Task: Look for space in Campo de Criptana, Spain from 3rd June, 2023 to 9th June, 2023 for 2 adults in price range Rs.6000 to Rs.12000. Place can be entire place with 1  bedroom having 1 bed and 1 bathroom. Property type can be house, flat, guest house, hotel. Booking option can be shelf check-in. Required host language is English.
Action: Mouse moved to (251, 138)
Screenshot: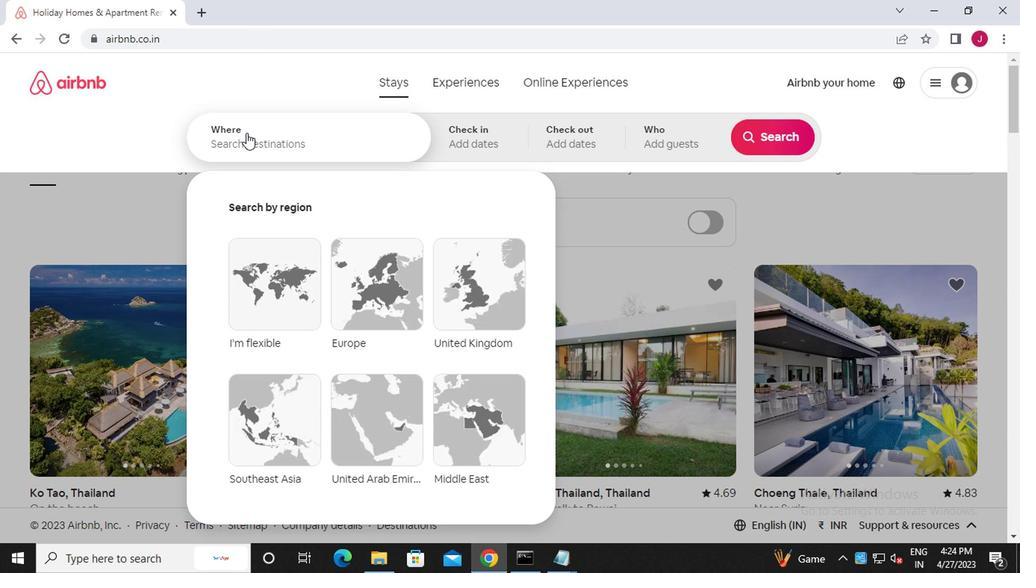 
Action: Mouse pressed left at (251, 138)
Screenshot: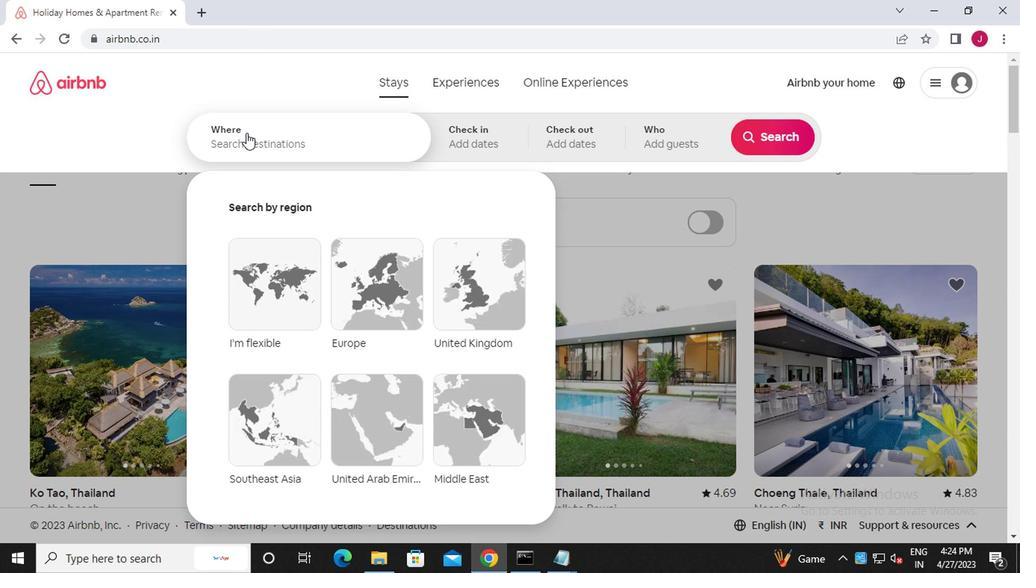 
Action: Mouse moved to (252, 154)
Screenshot: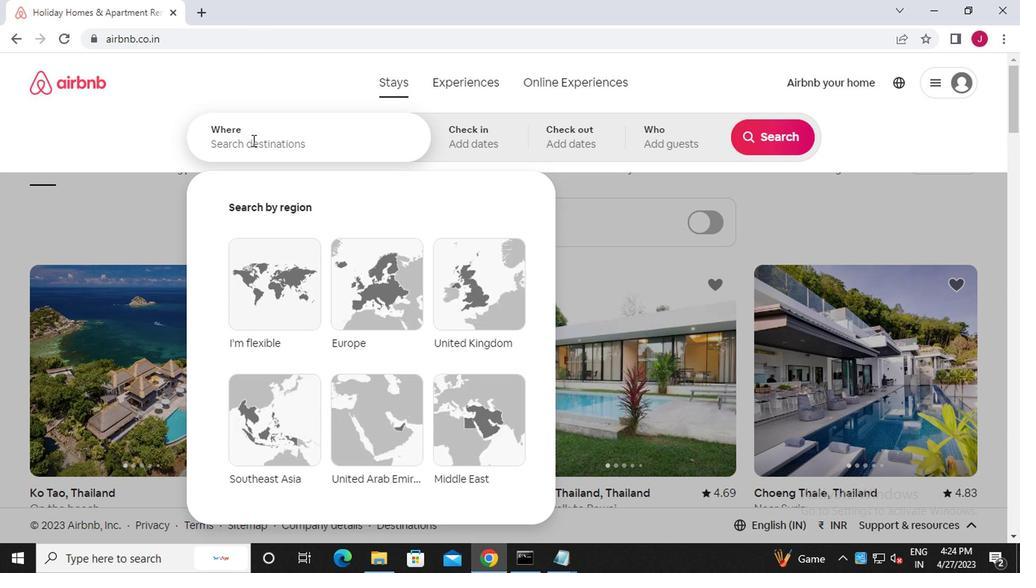
Action: Key pressed c<Key.caps_lock>ampo<Key.space>de
Screenshot: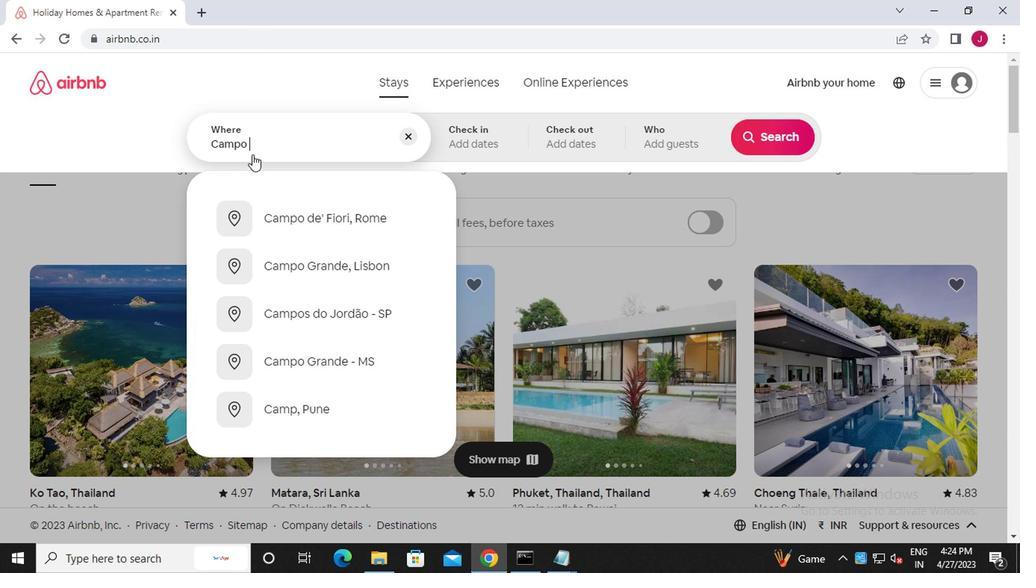 
Action: Mouse moved to (349, 355)
Screenshot: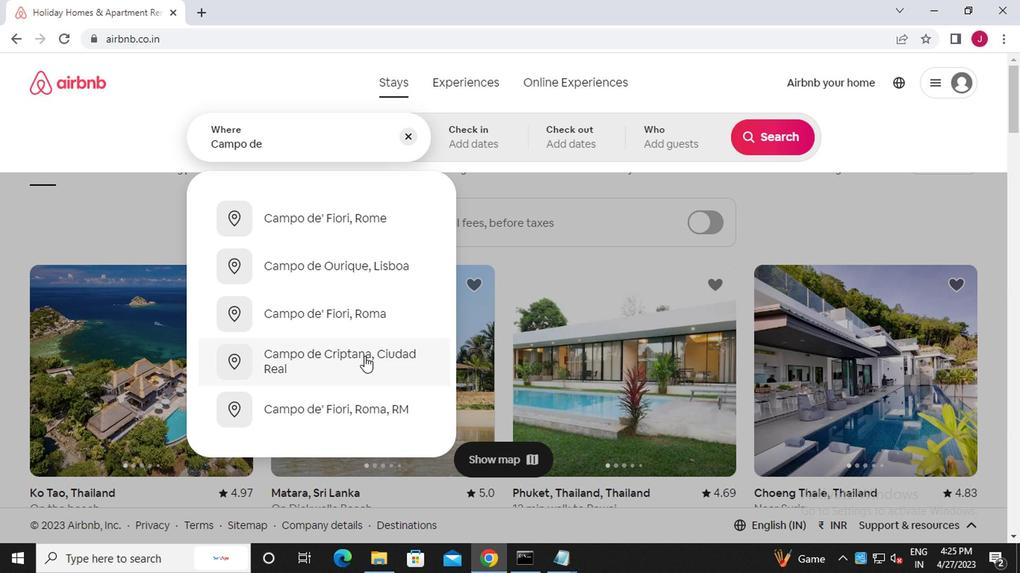 
Action: Mouse pressed left at (349, 355)
Screenshot: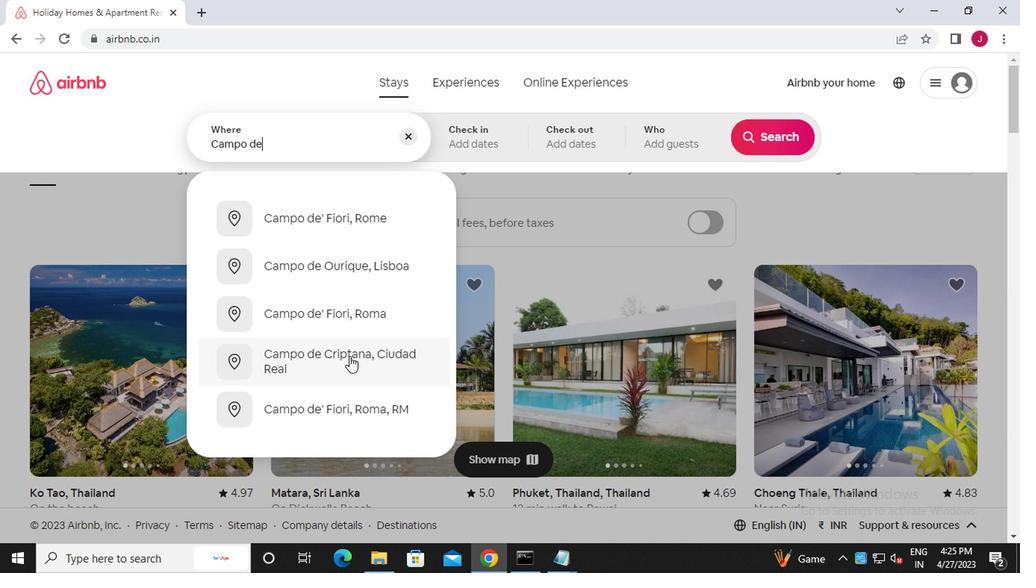 
Action: Mouse moved to (388, 146)
Screenshot: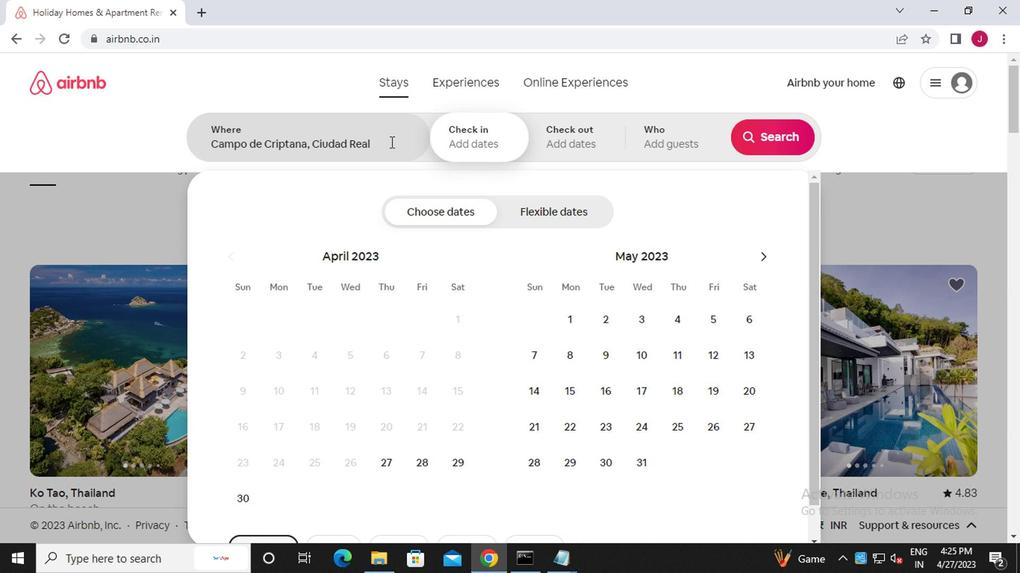 
Action: Mouse pressed left at (388, 146)
Screenshot: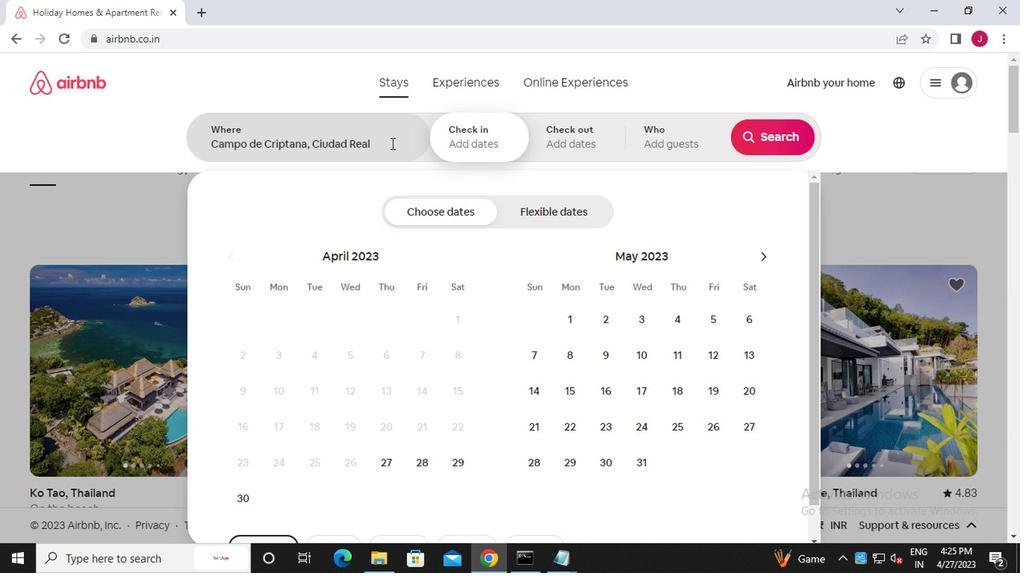 
Action: Mouse moved to (389, 146)
Screenshot: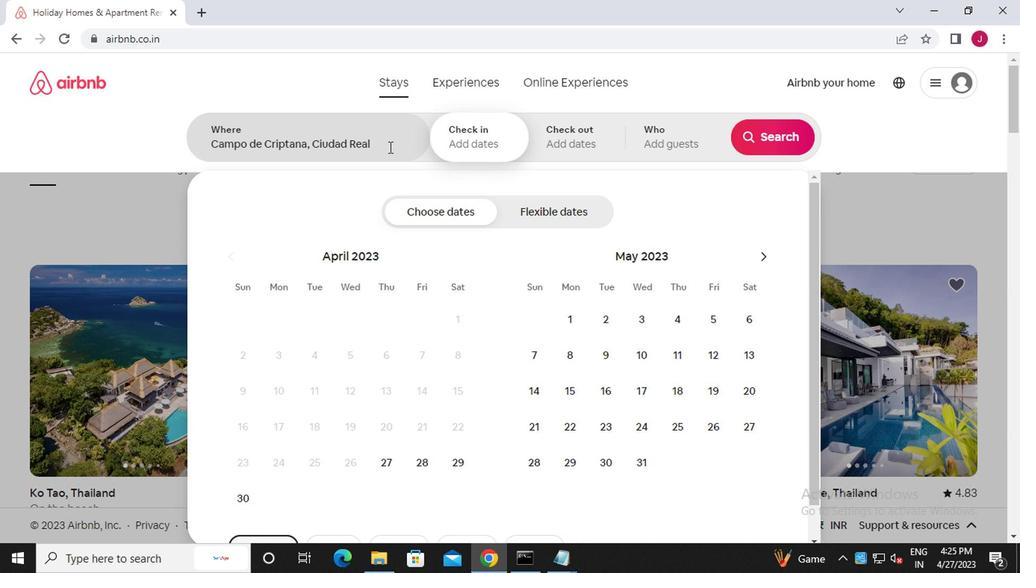 
Action: Key pressed <Key.backspace><Key.backspace><Key.backspace><Key.backspace><Key.backspace><Key.backspace><Key.backspace><Key.backspace><Key.backspace><Key.backspace><Key.backspace><Key.caps_lock>s<Key.caps_lock>pain
Screenshot: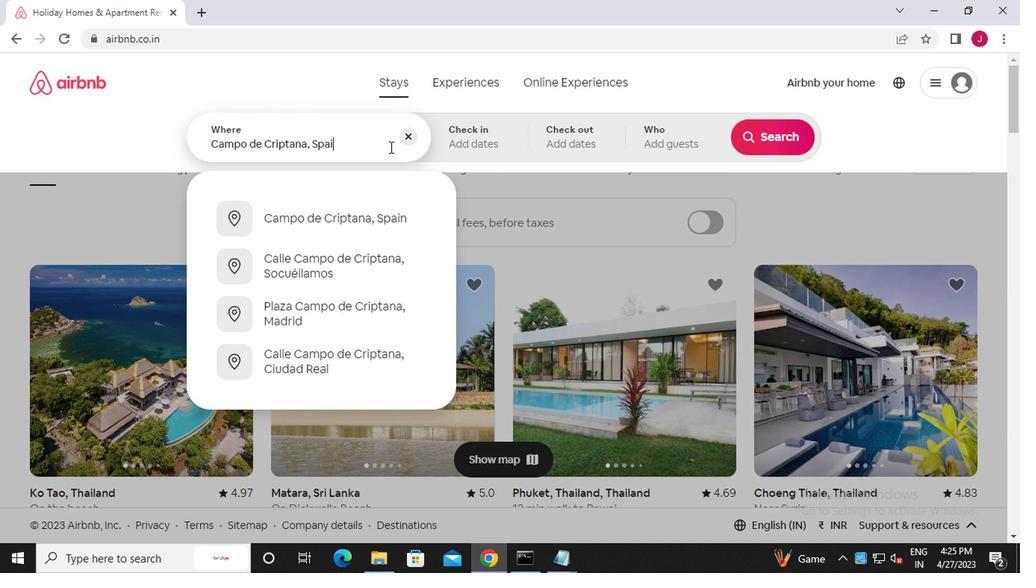 
Action: Mouse moved to (339, 220)
Screenshot: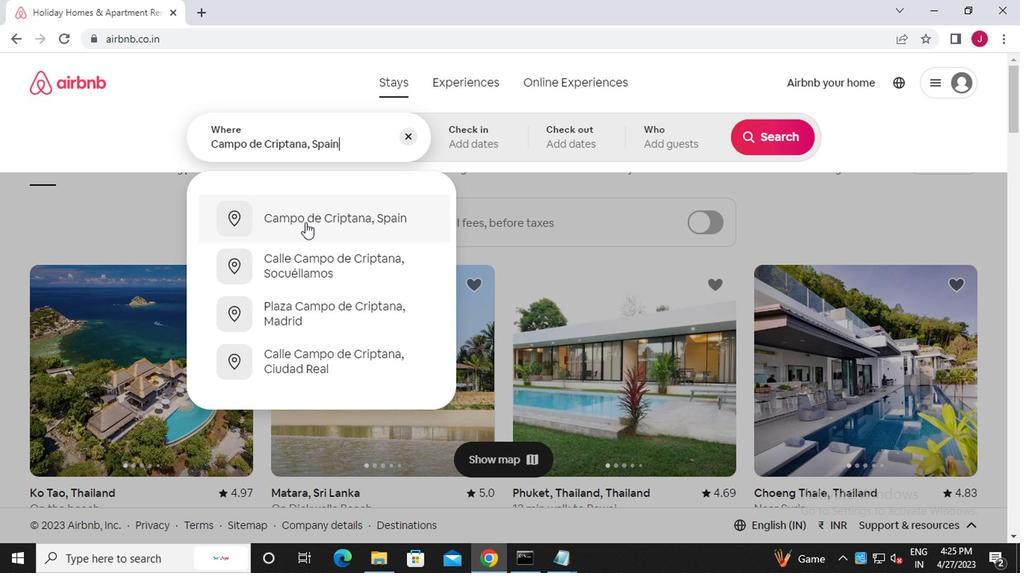 
Action: Mouse pressed left at (339, 220)
Screenshot: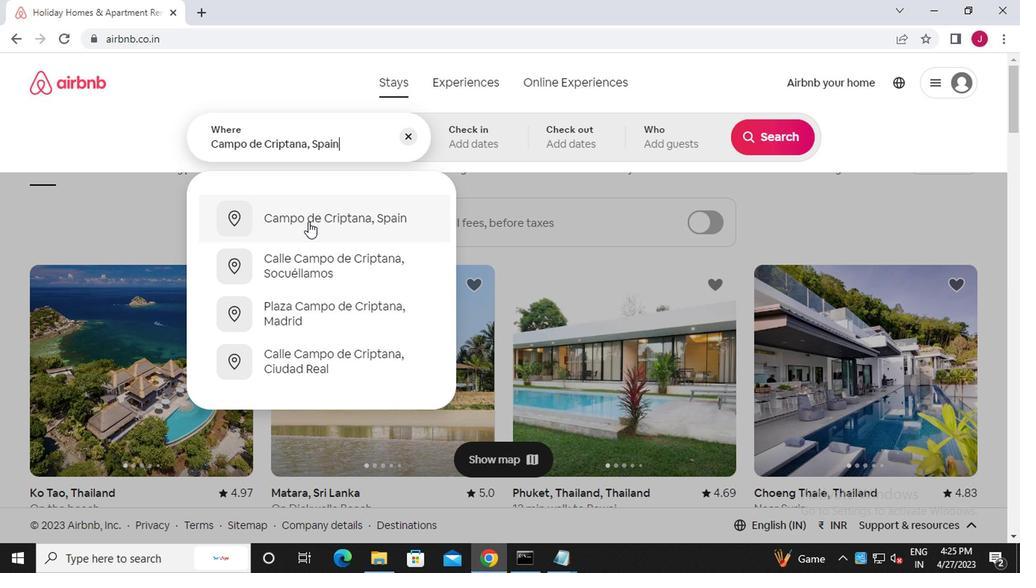 
Action: Mouse moved to (754, 261)
Screenshot: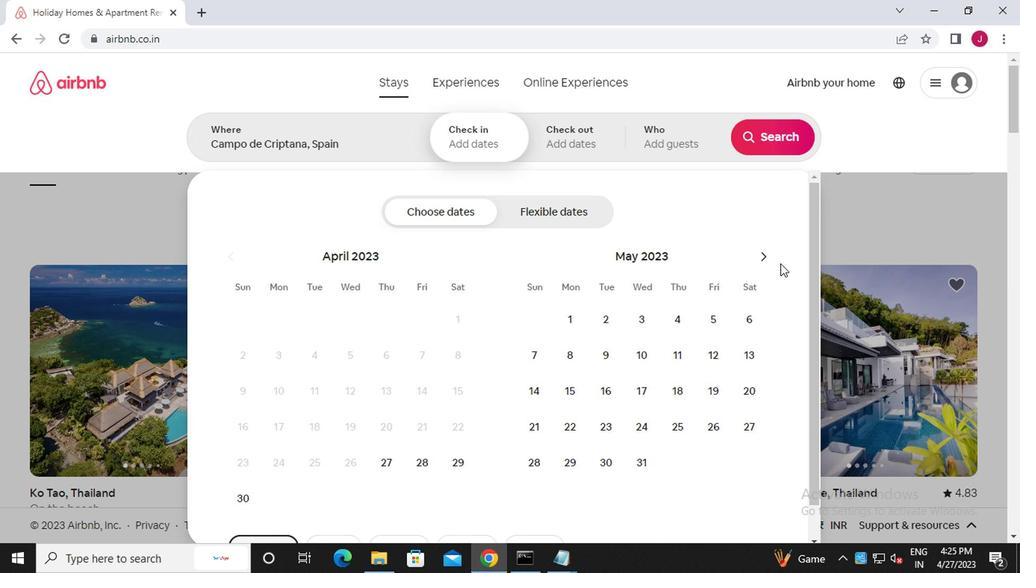 
Action: Mouse pressed left at (754, 261)
Screenshot: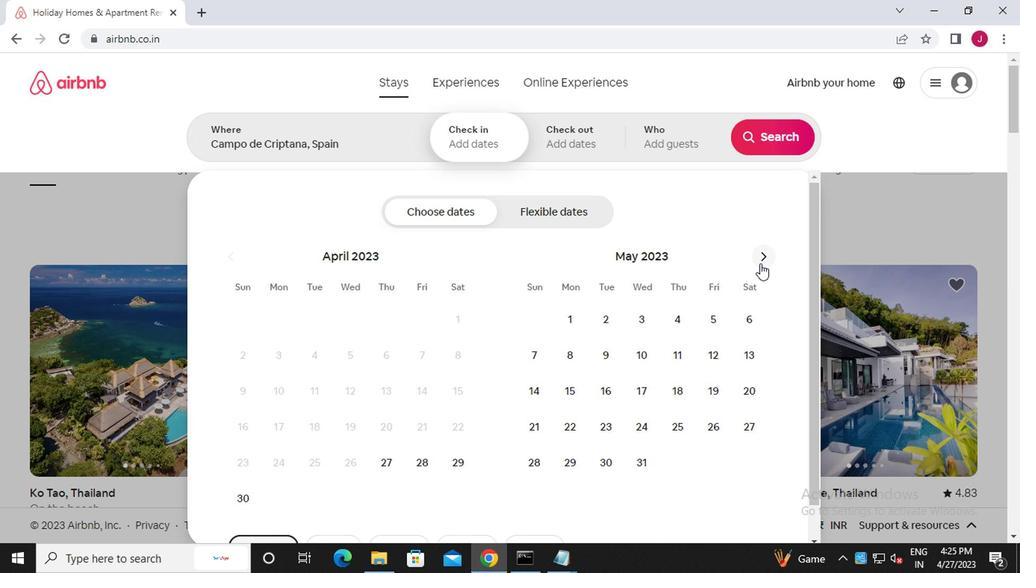 
Action: Mouse moved to (737, 322)
Screenshot: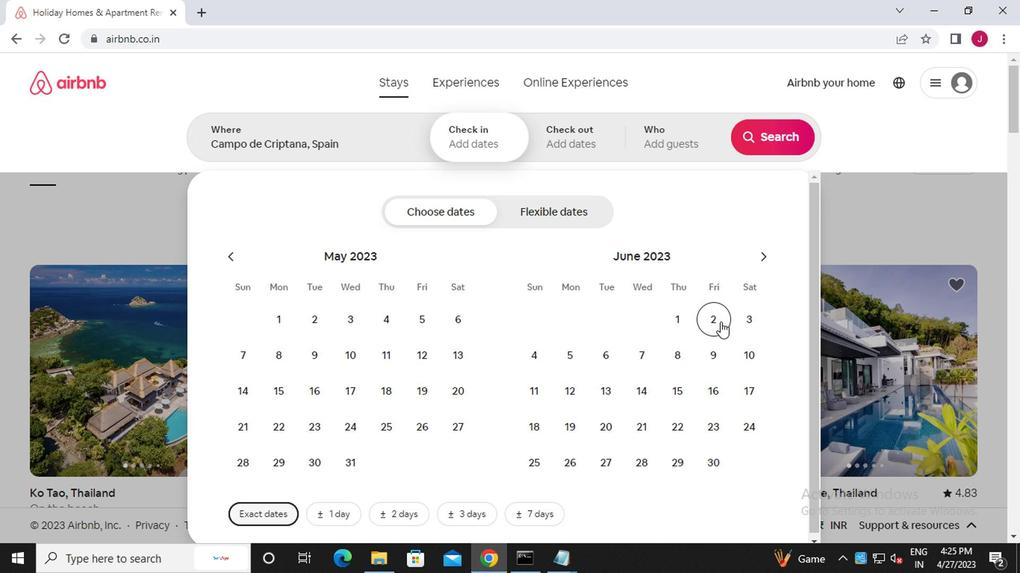 
Action: Mouse pressed left at (737, 322)
Screenshot: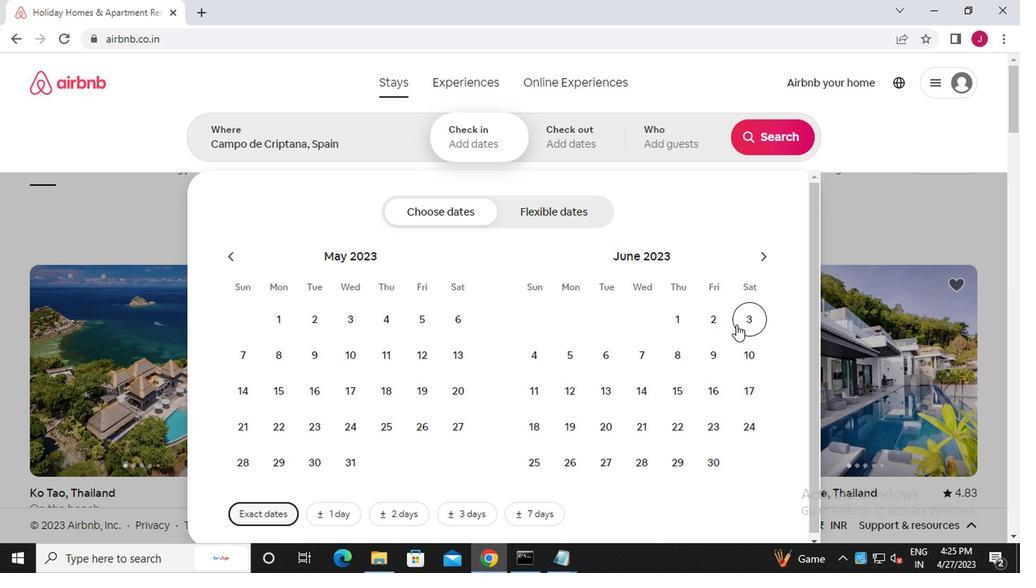 
Action: Mouse moved to (714, 352)
Screenshot: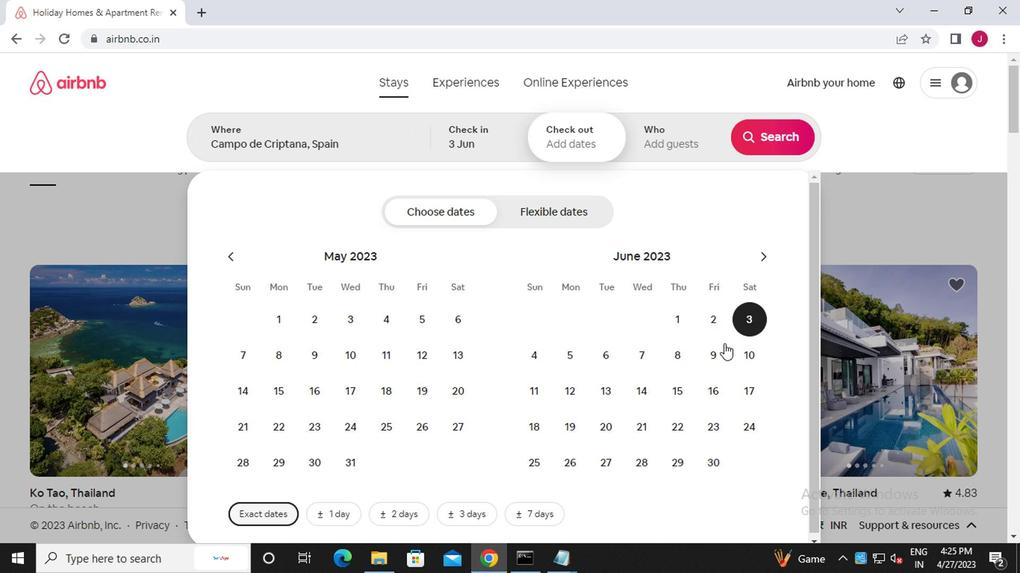 
Action: Mouse pressed left at (714, 352)
Screenshot: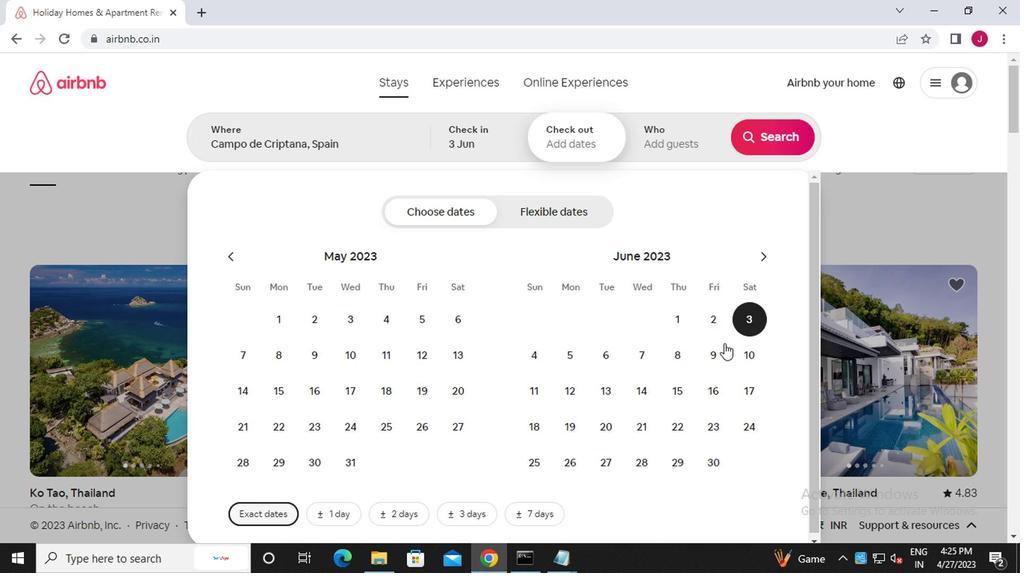 
Action: Mouse moved to (678, 142)
Screenshot: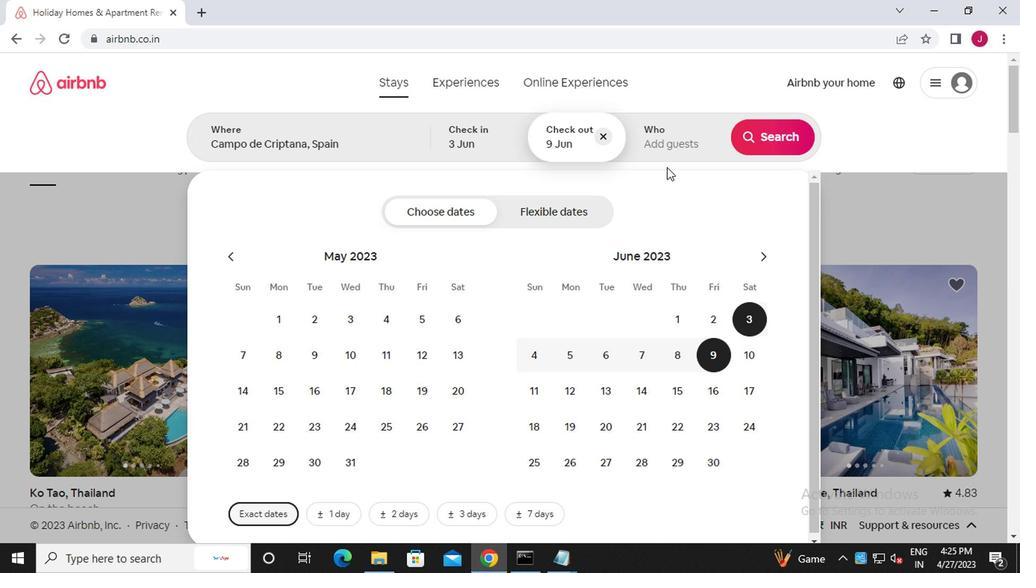 
Action: Mouse pressed left at (678, 142)
Screenshot: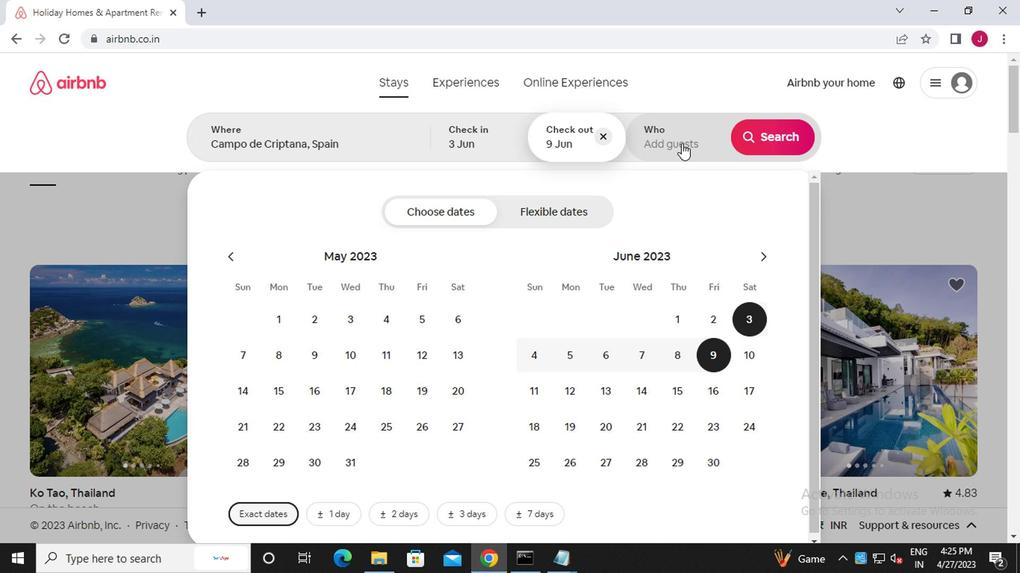 
Action: Mouse moved to (766, 220)
Screenshot: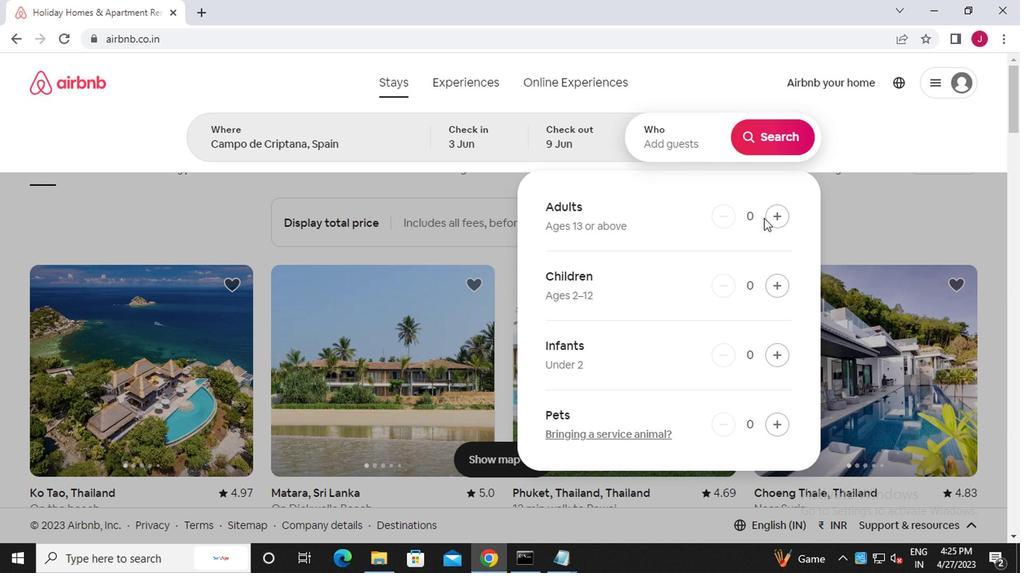 
Action: Mouse pressed left at (766, 220)
Screenshot: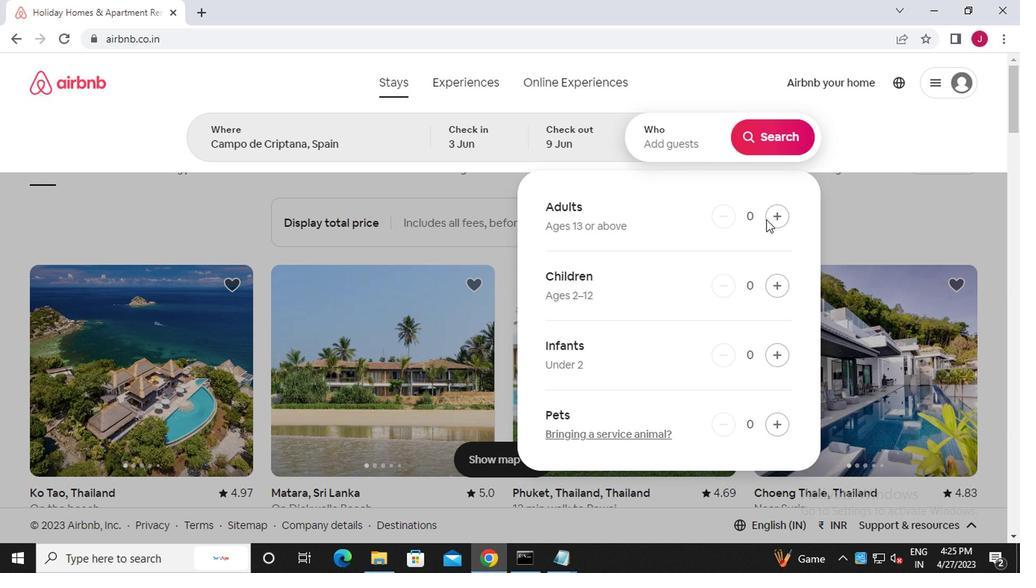 
Action: Mouse pressed left at (766, 220)
Screenshot: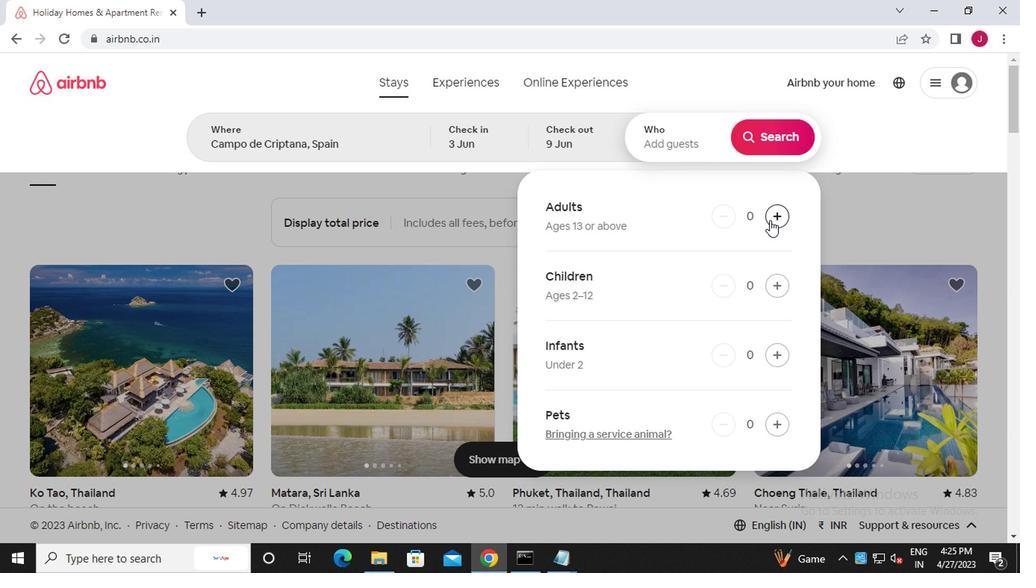 
Action: Mouse moved to (771, 146)
Screenshot: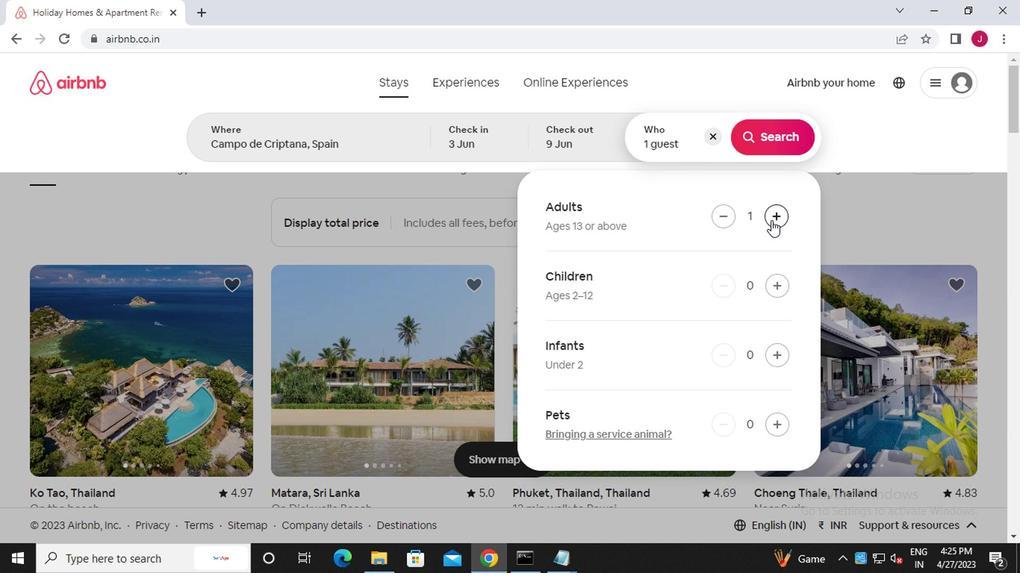 
Action: Mouse pressed left at (771, 146)
Screenshot: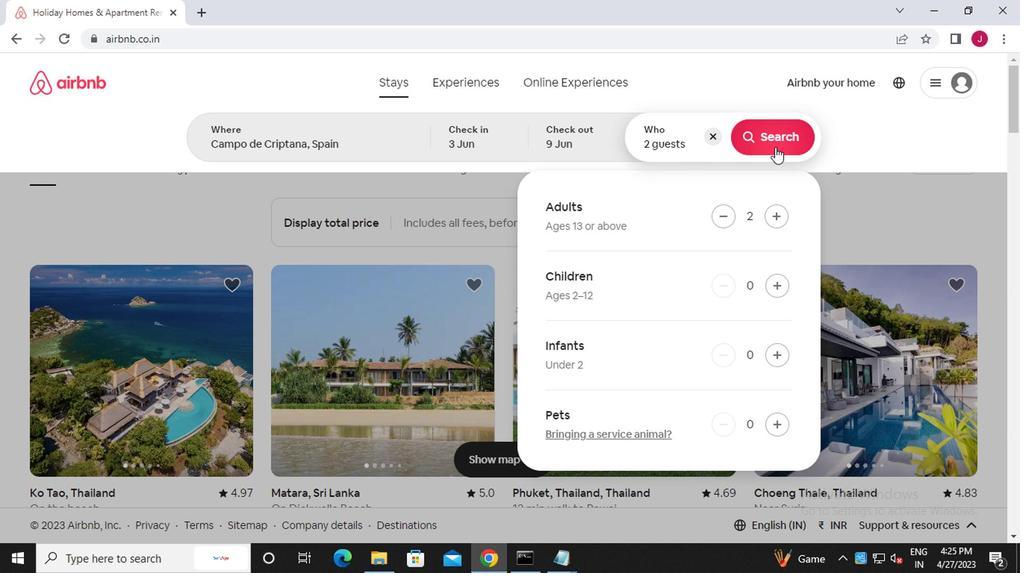 
Action: Mouse moved to (967, 148)
Screenshot: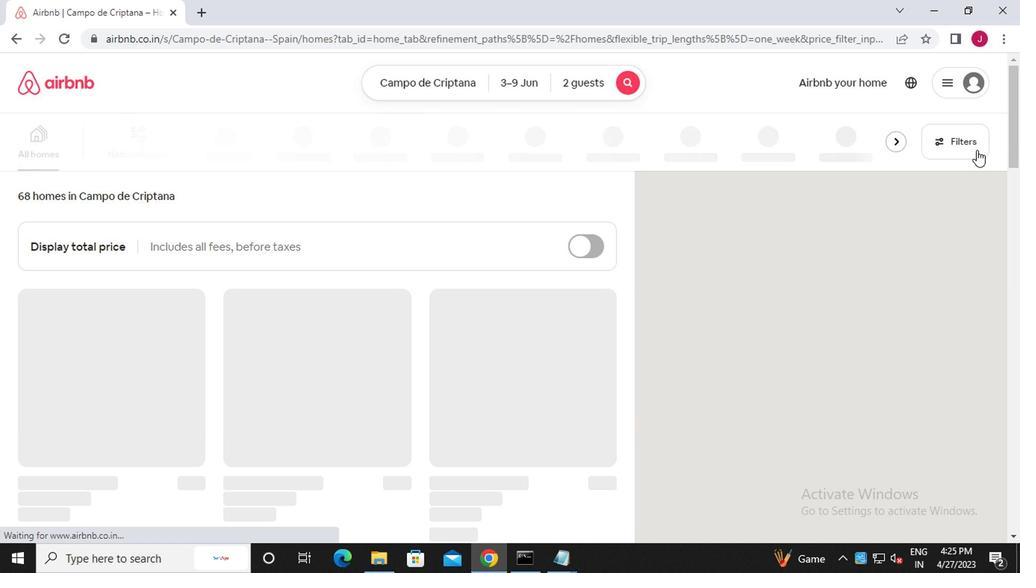 
Action: Mouse pressed left at (967, 148)
Screenshot: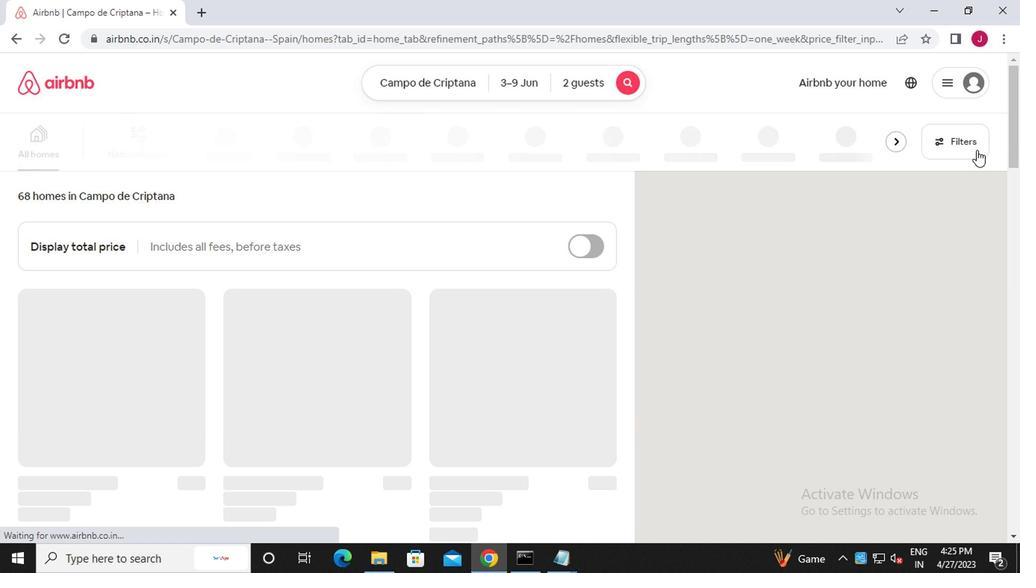 
Action: Mouse moved to (342, 331)
Screenshot: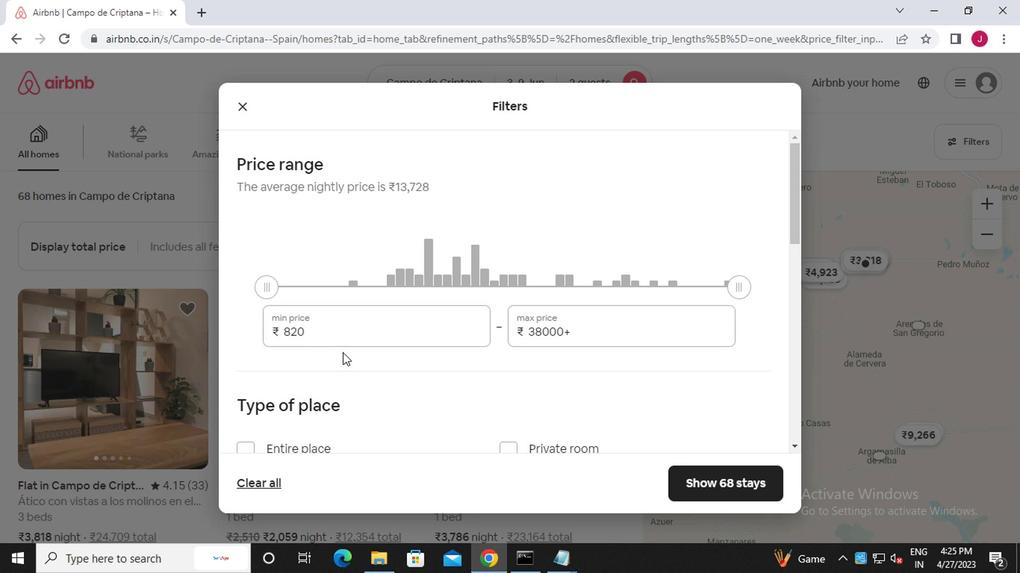 
Action: Mouse pressed left at (342, 331)
Screenshot: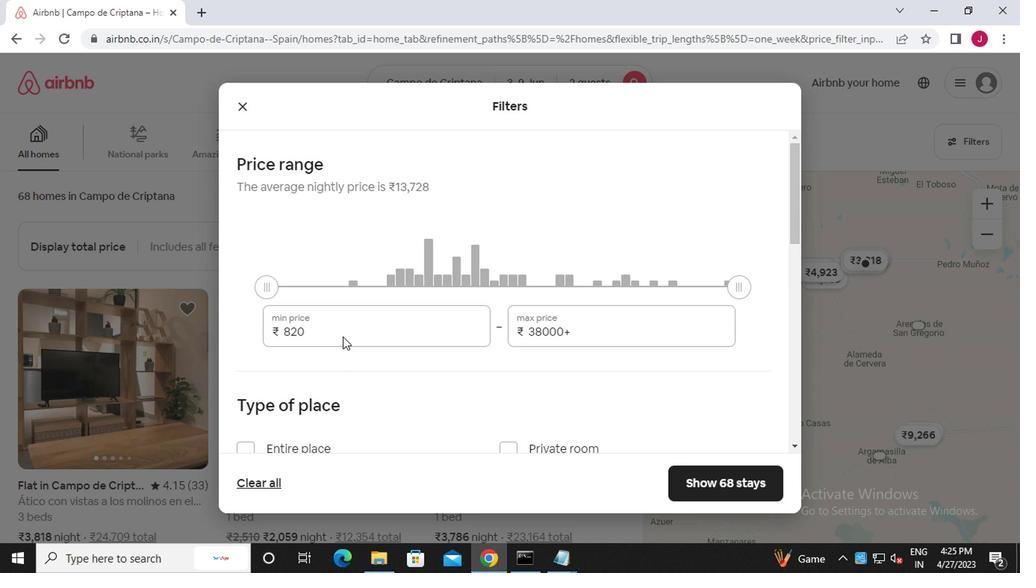 
Action: Mouse moved to (334, 320)
Screenshot: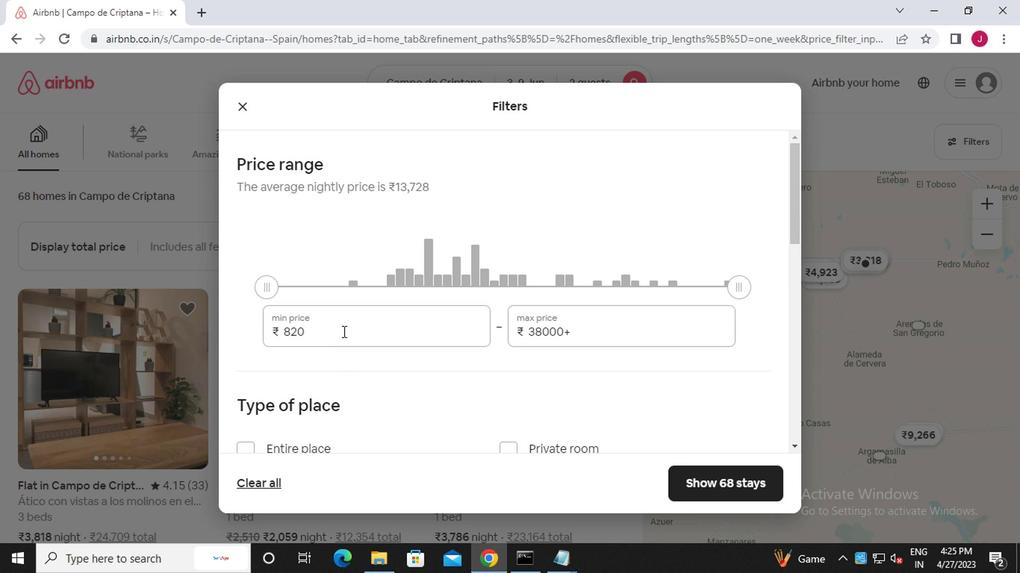 
Action: Key pressed <Key.backspace><Key.backspace><Key.backspace><Key.backspace><Key.backspace><Key.backspace><Key.backspace><Key.backspace><<102>><<96>><<96>><<96>>
Screenshot: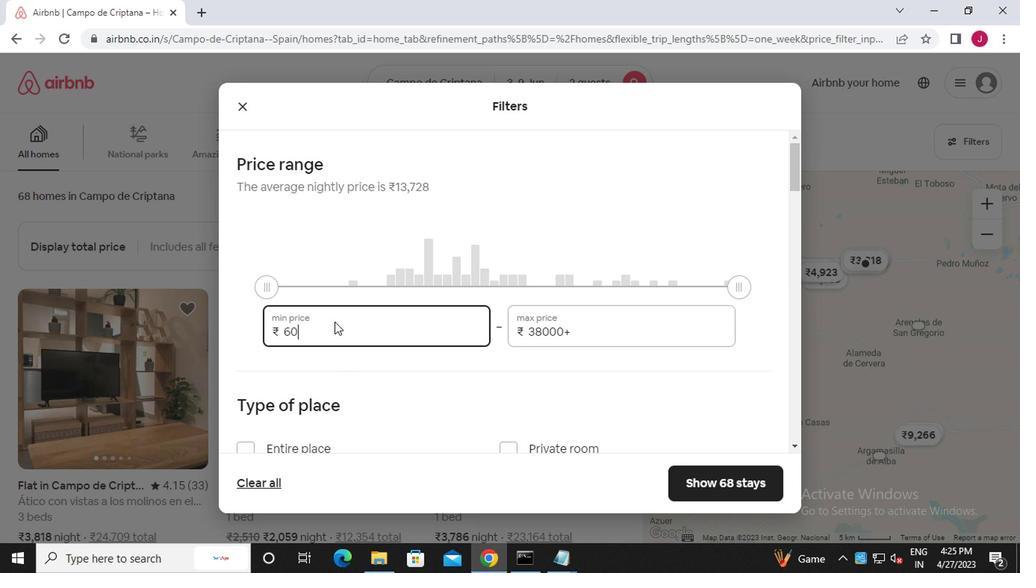 
Action: Mouse moved to (582, 327)
Screenshot: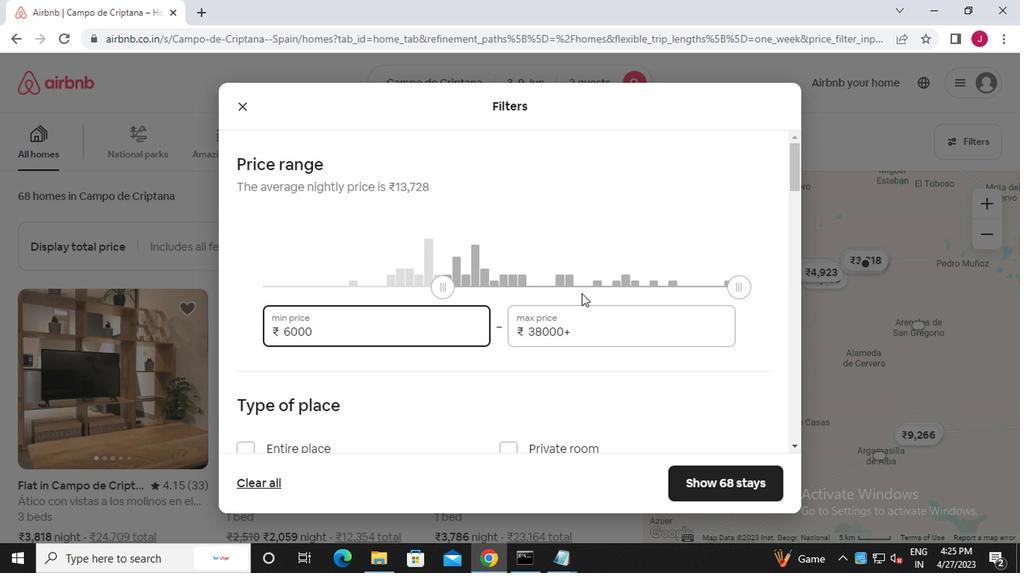 
Action: Mouse pressed left at (582, 327)
Screenshot: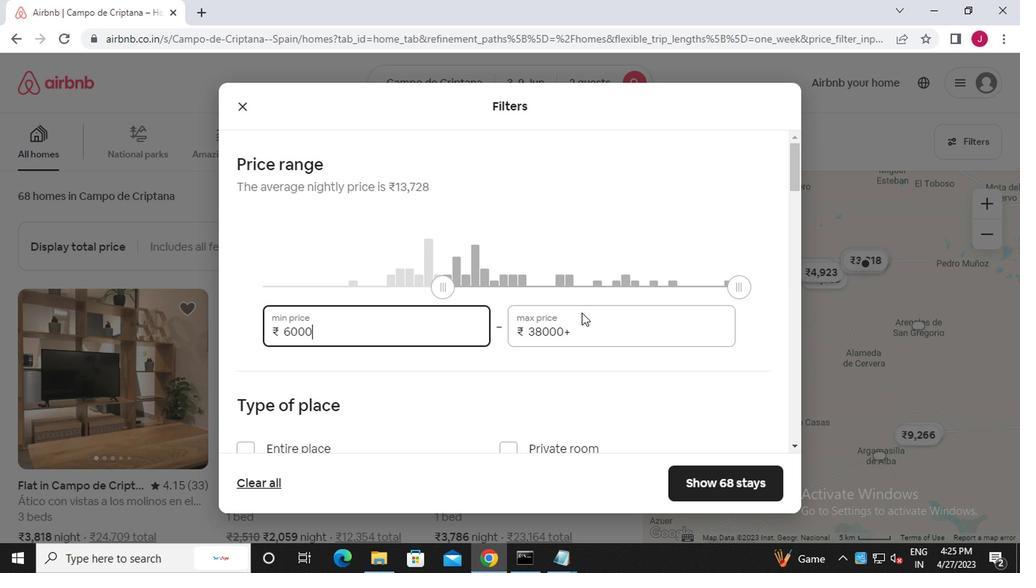 
Action: Mouse moved to (588, 326)
Screenshot: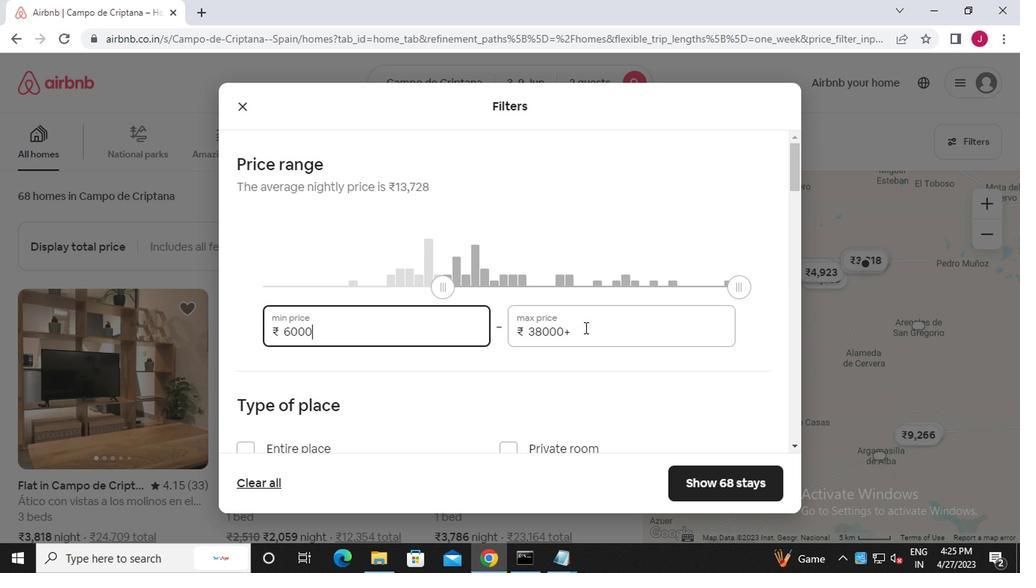 
Action: Key pressed <Key.backspace><Key.backspace><Key.backspace><Key.backspace><Key.backspace><Key.backspace><Key.backspace><Key.backspace><Key.backspace><Key.backspace><Key.backspace><Key.backspace><<97>><<98>><<96>><<96>><<96>>
Screenshot: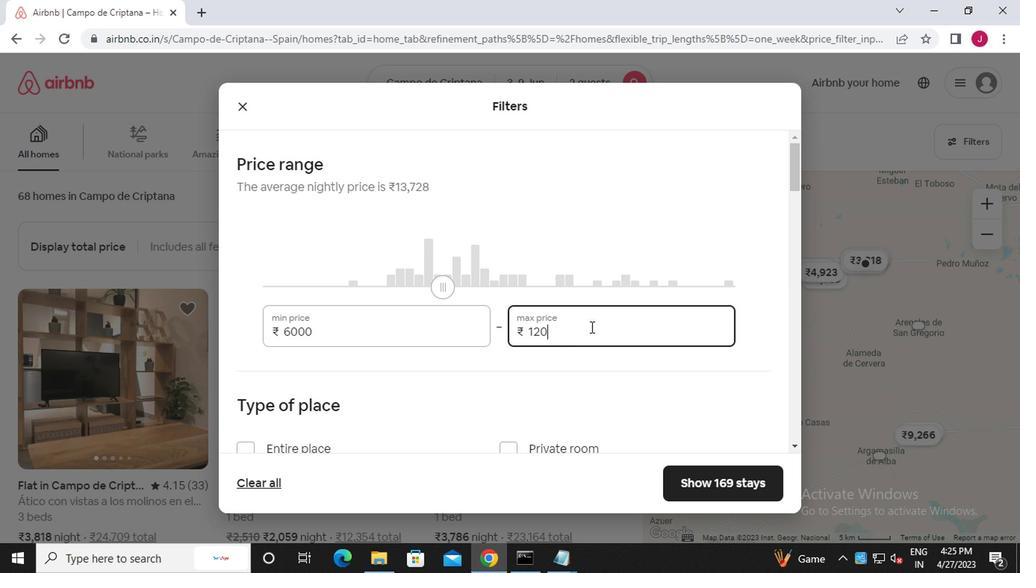 
Action: Mouse scrolled (588, 325) with delta (0, 0)
Screenshot: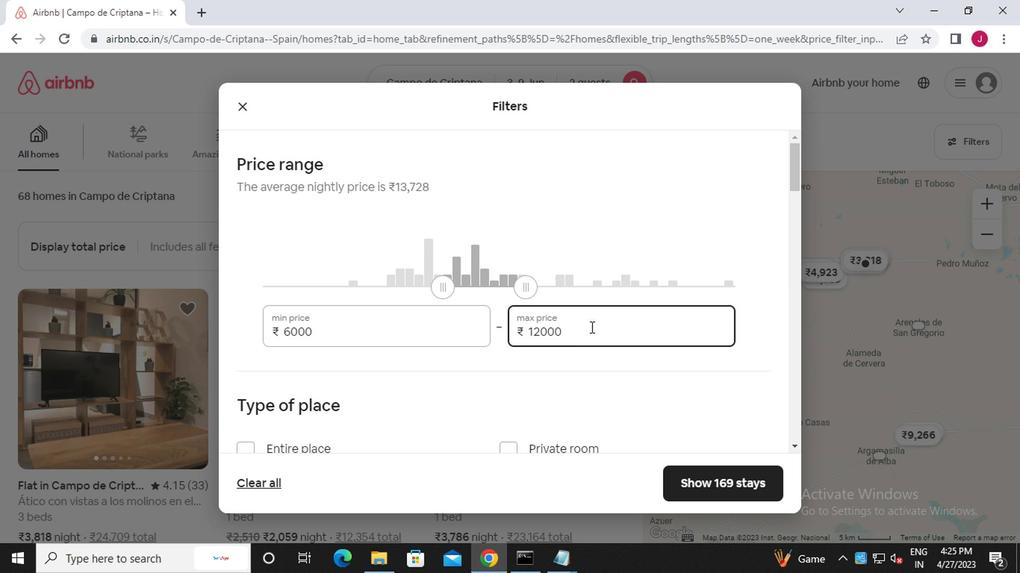 
Action: Mouse moved to (586, 327)
Screenshot: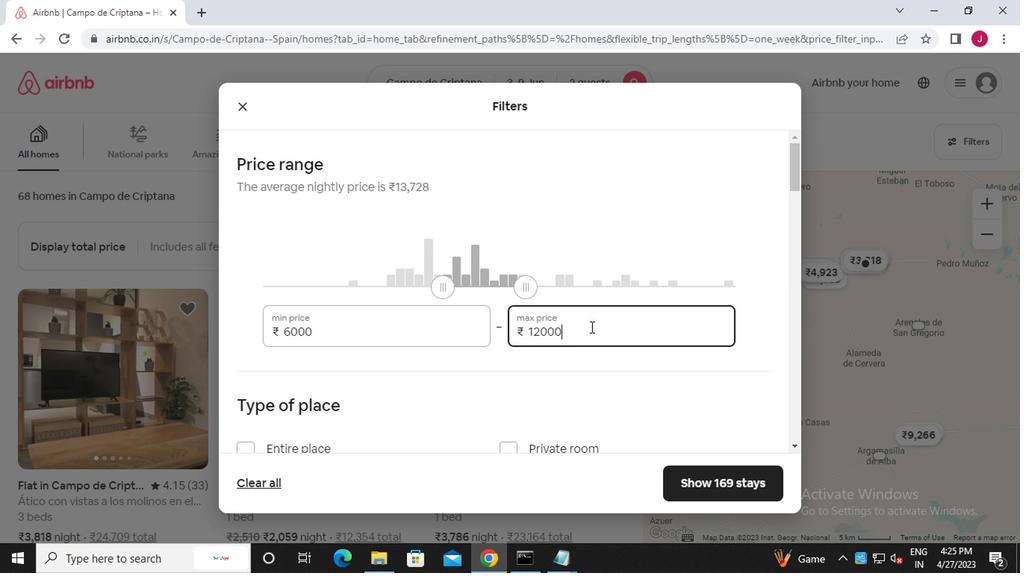 
Action: Mouse scrolled (586, 327) with delta (0, 0)
Screenshot: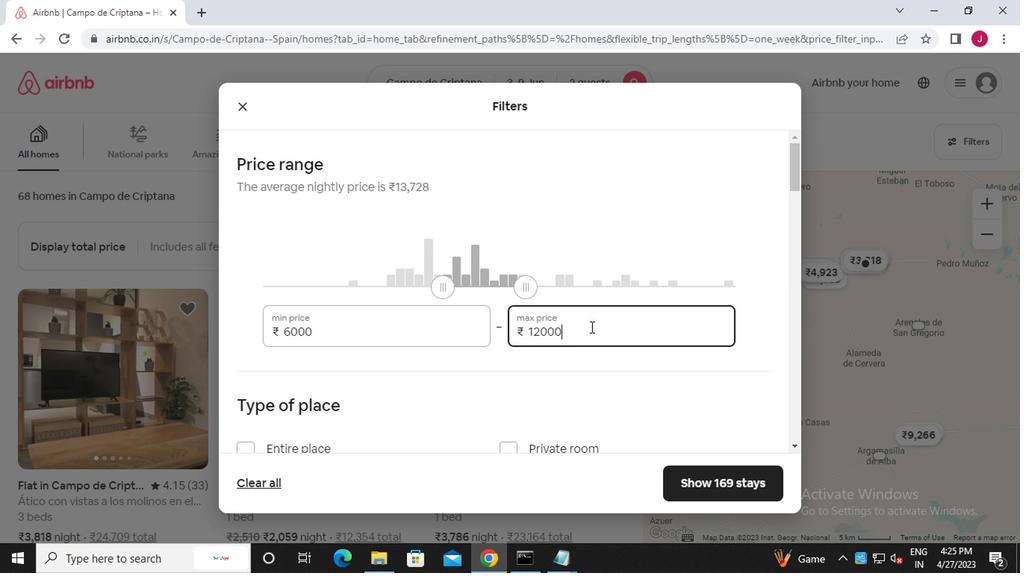 
Action: Mouse moved to (586, 330)
Screenshot: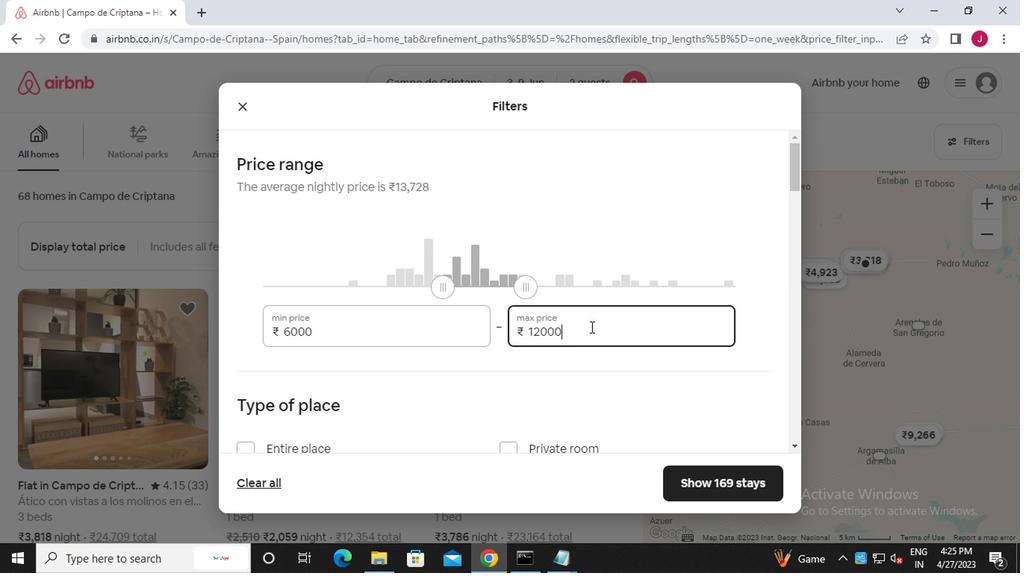 
Action: Mouse scrolled (586, 329) with delta (0, 0)
Screenshot: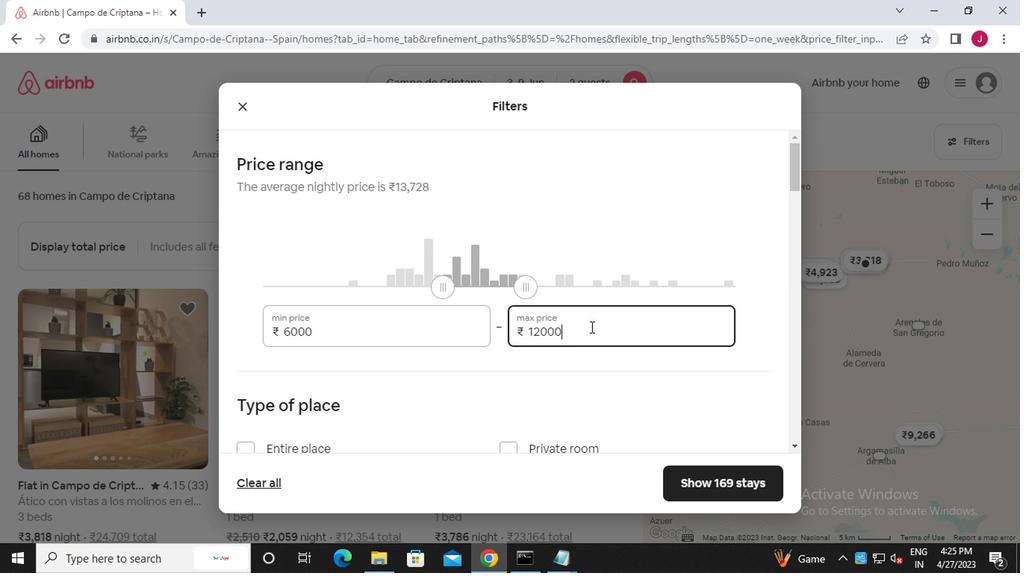 
Action: Mouse moved to (251, 226)
Screenshot: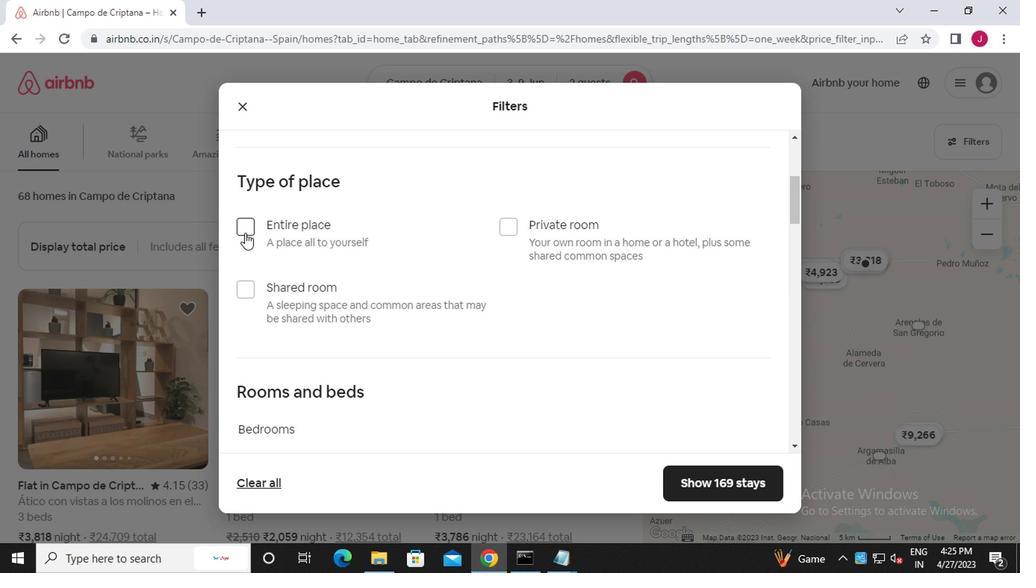 
Action: Mouse pressed left at (251, 226)
Screenshot: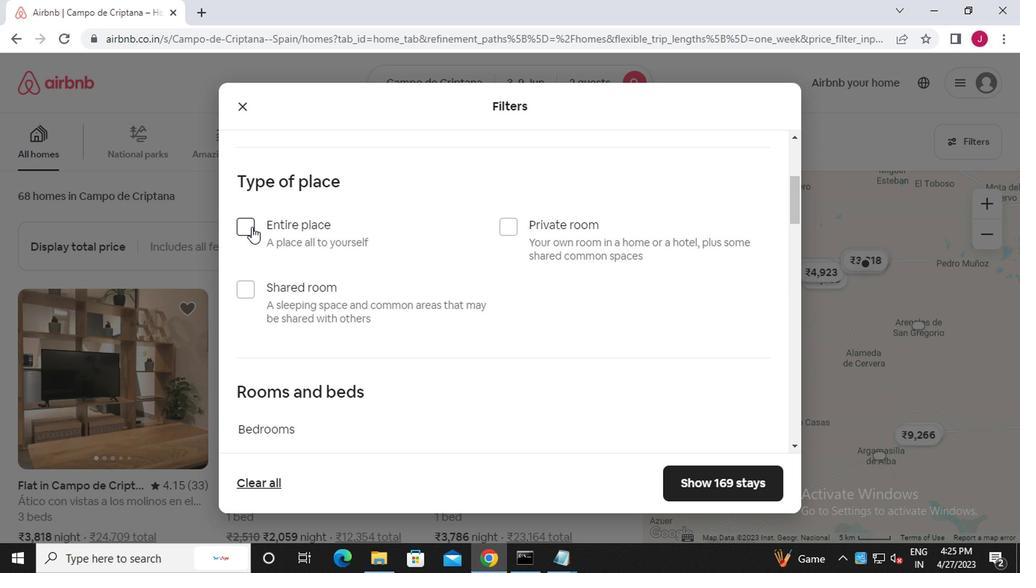 
Action: Mouse moved to (336, 306)
Screenshot: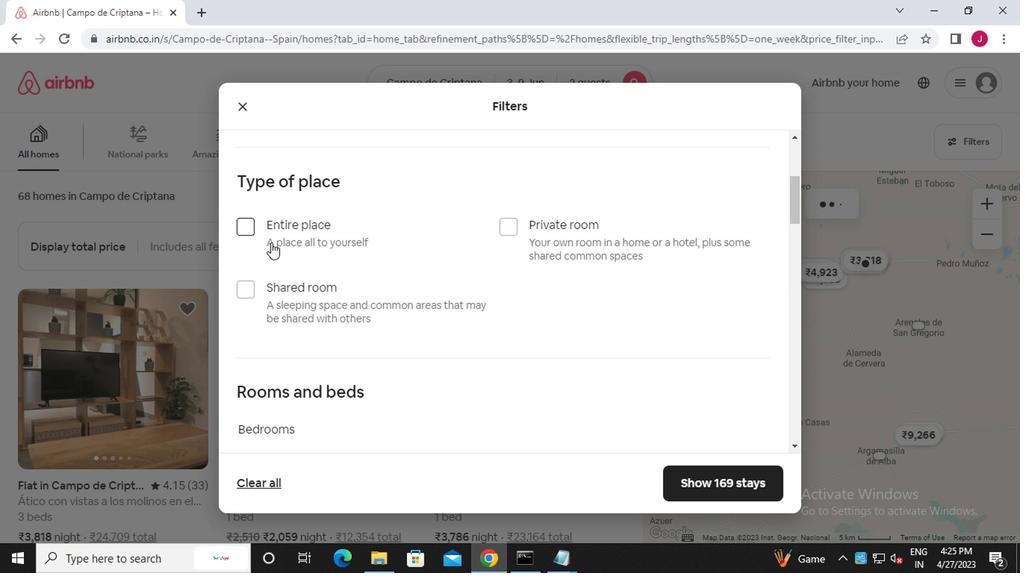 
Action: Mouse scrolled (336, 305) with delta (0, 0)
Screenshot: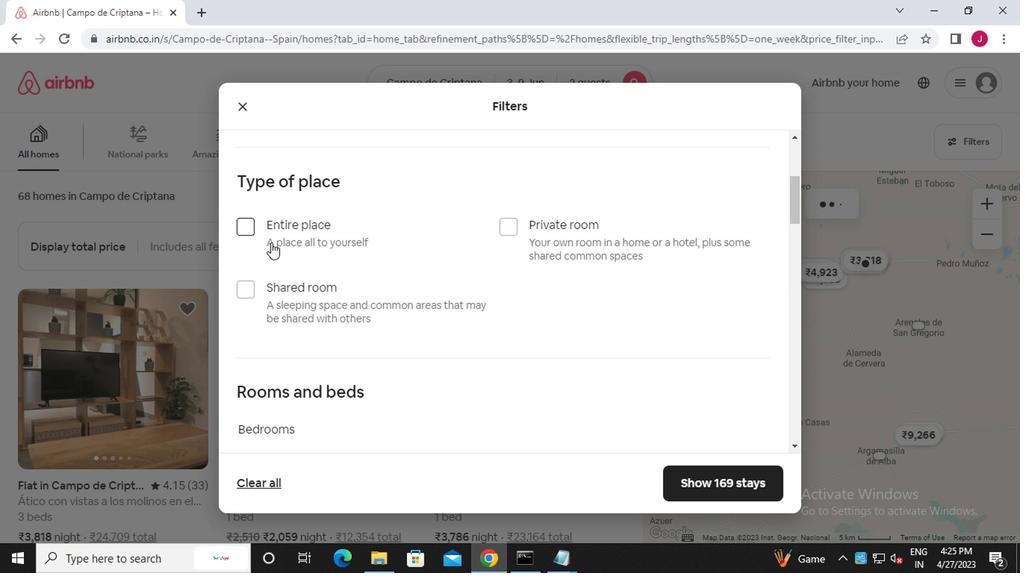 
Action: Mouse scrolled (336, 305) with delta (0, 0)
Screenshot: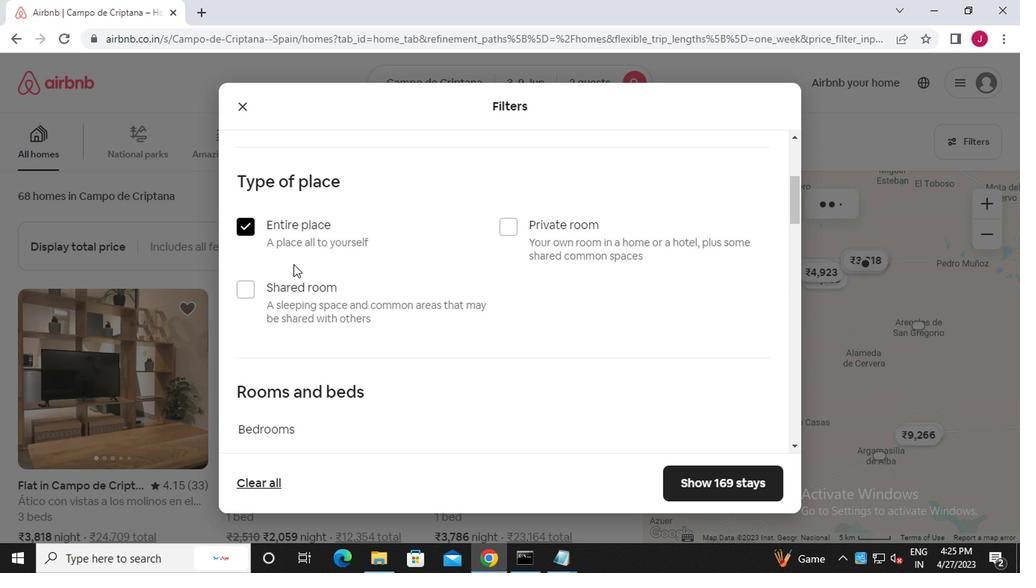 
Action: Mouse scrolled (336, 305) with delta (0, 0)
Screenshot: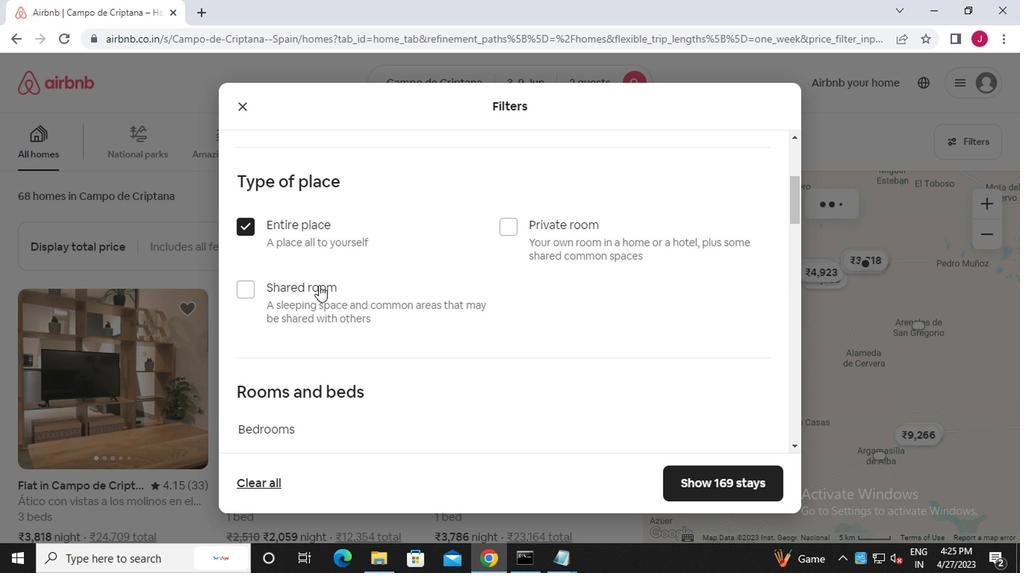 
Action: Mouse scrolled (336, 305) with delta (0, 0)
Screenshot: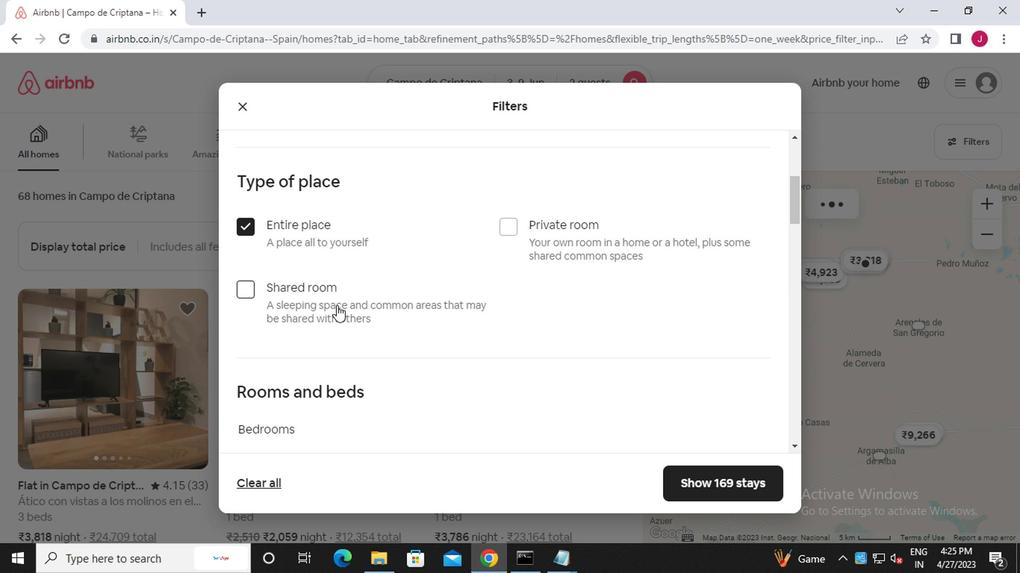
Action: Mouse moved to (342, 166)
Screenshot: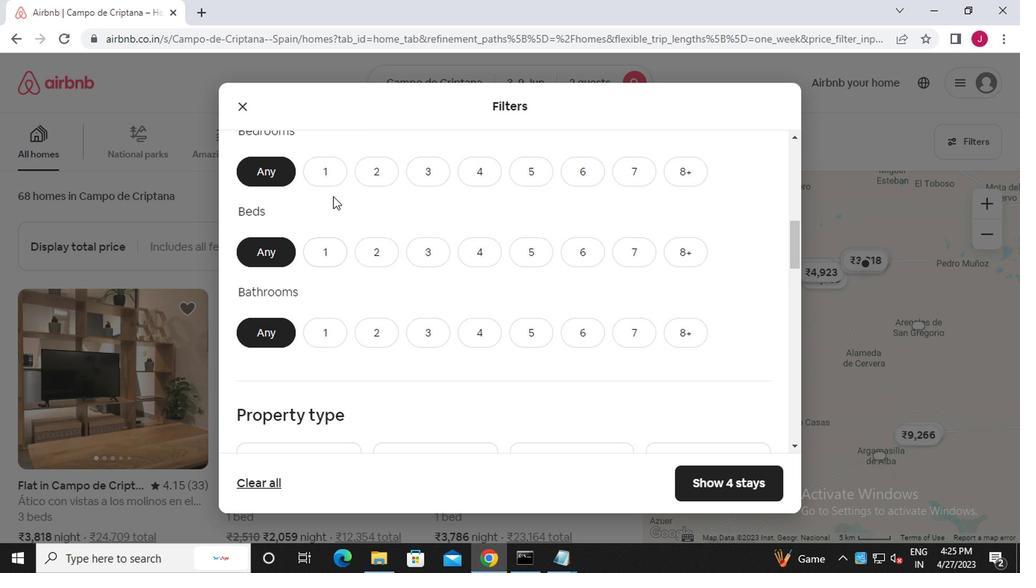 
Action: Mouse pressed left at (342, 166)
Screenshot: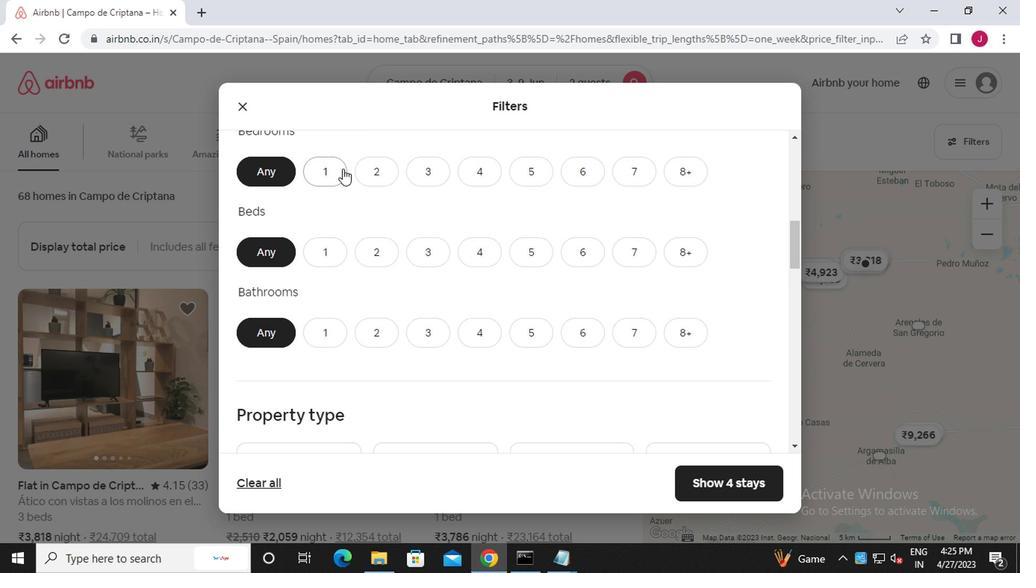
Action: Mouse moved to (313, 246)
Screenshot: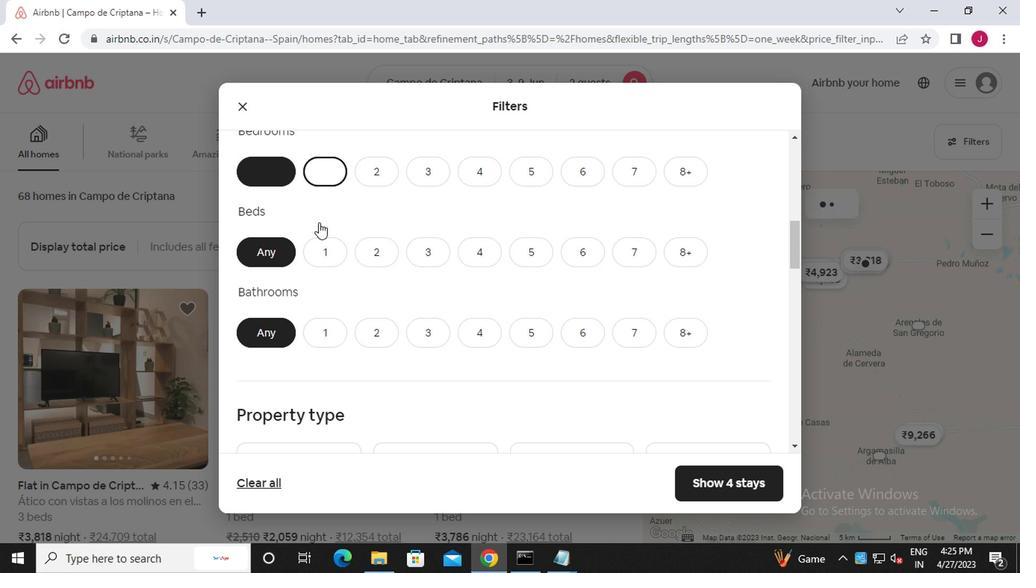 
Action: Mouse pressed left at (313, 246)
Screenshot: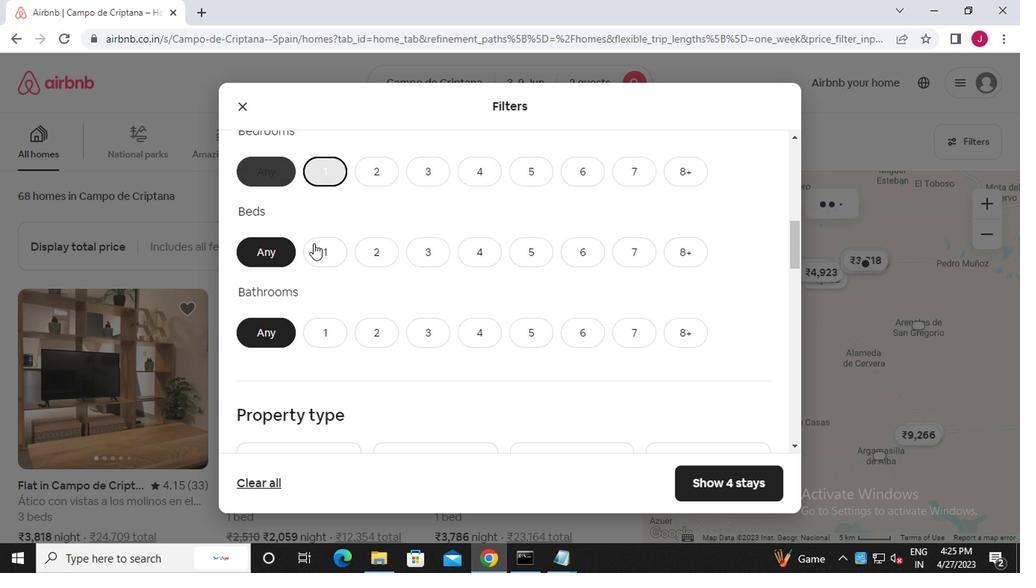 
Action: Mouse moved to (335, 328)
Screenshot: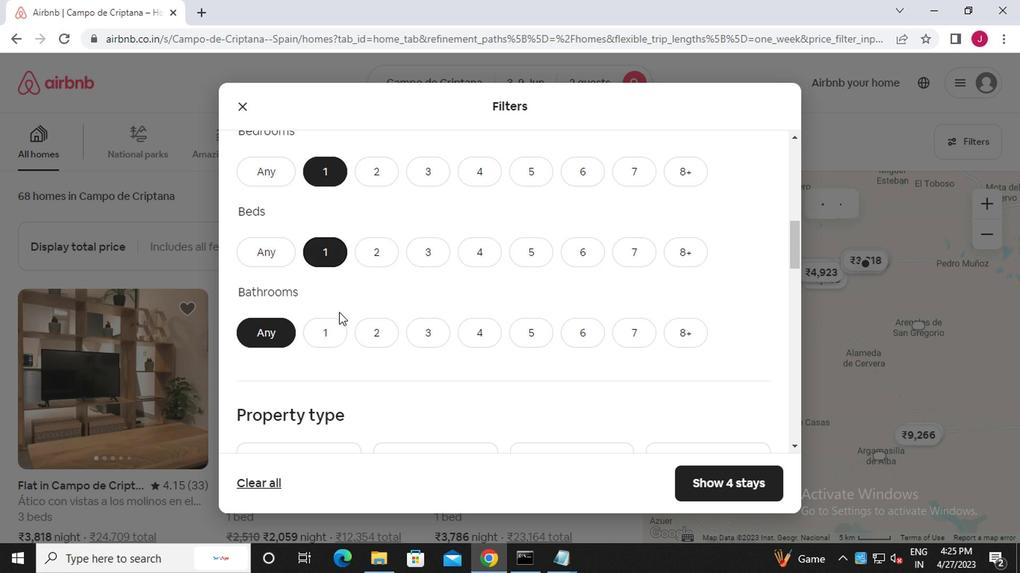 
Action: Mouse pressed left at (335, 328)
Screenshot: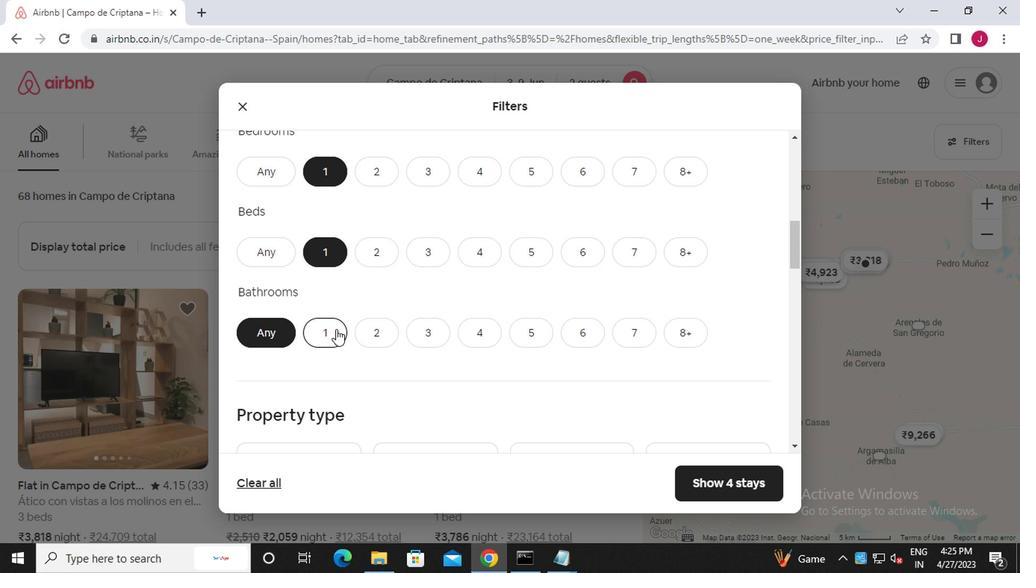 
Action: Mouse moved to (354, 366)
Screenshot: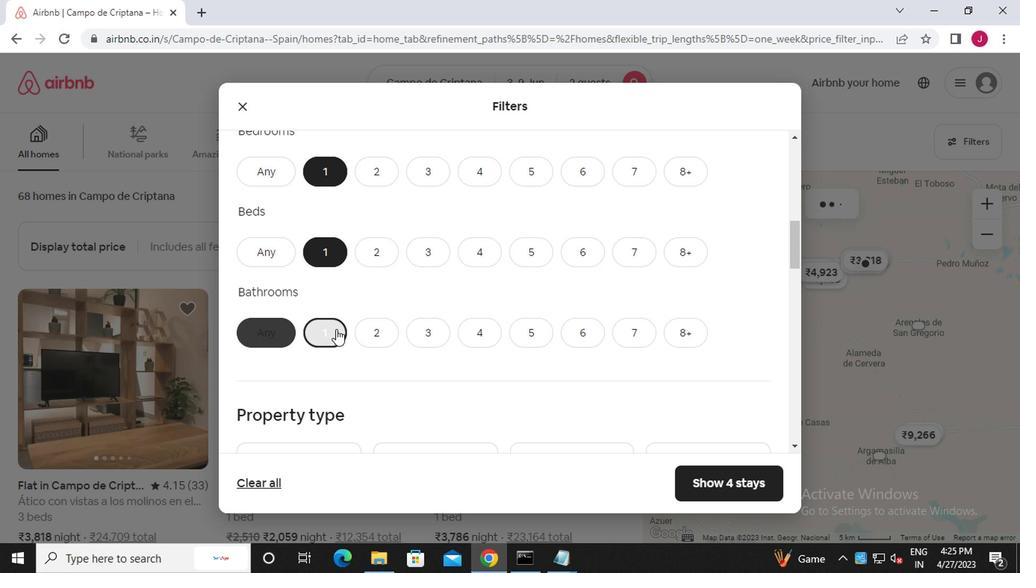 
Action: Mouse scrolled (354, 365) with delta (0, -1)
Screenshot: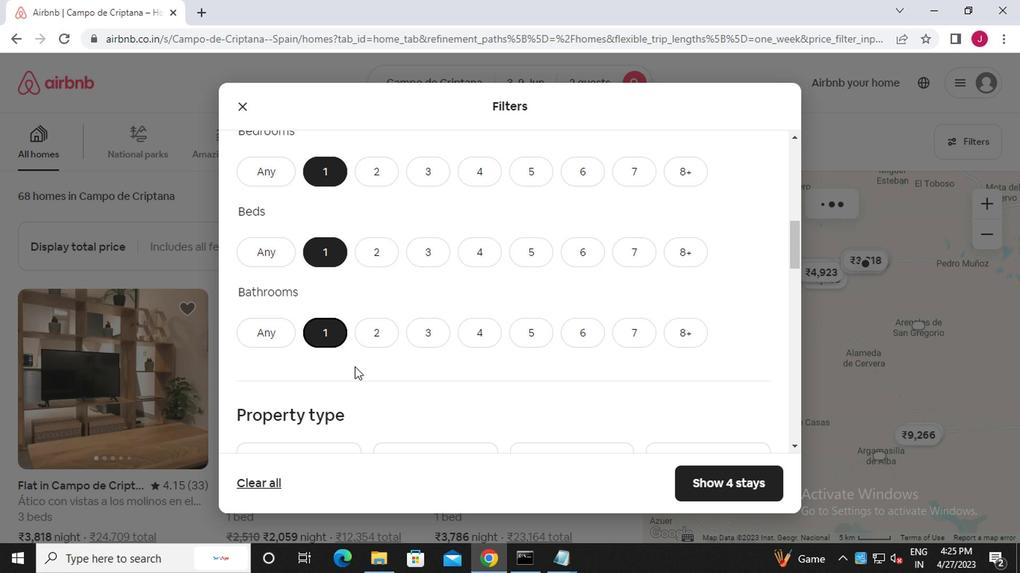 
Action: Mouse scrolled (354, 365) with delta (0, -1)
Screenshot: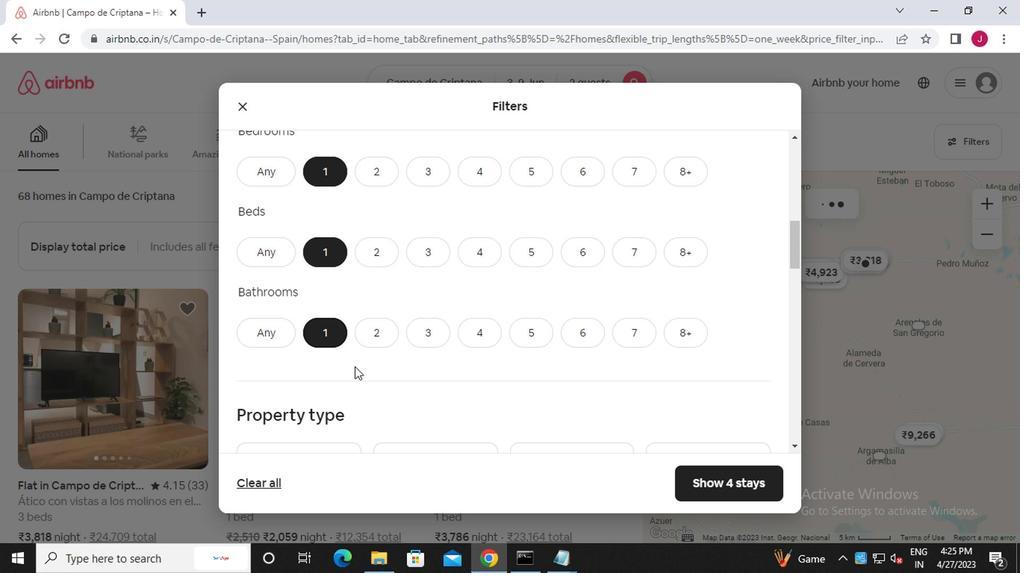 
Action: Mouse moved to (258, 348)
Screenshot: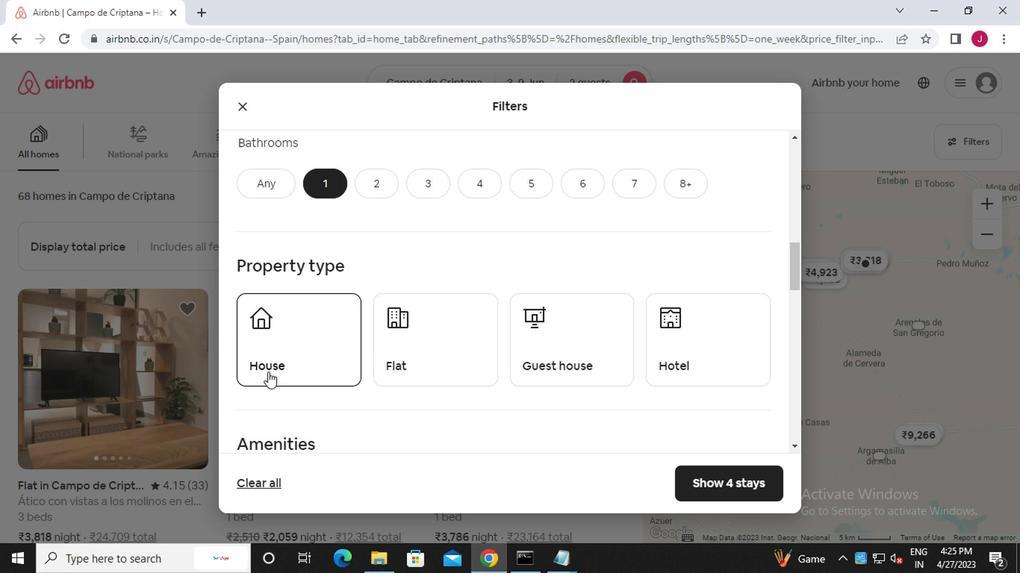 
Action: Mouse pressed left at (258, 348)
Screenshot: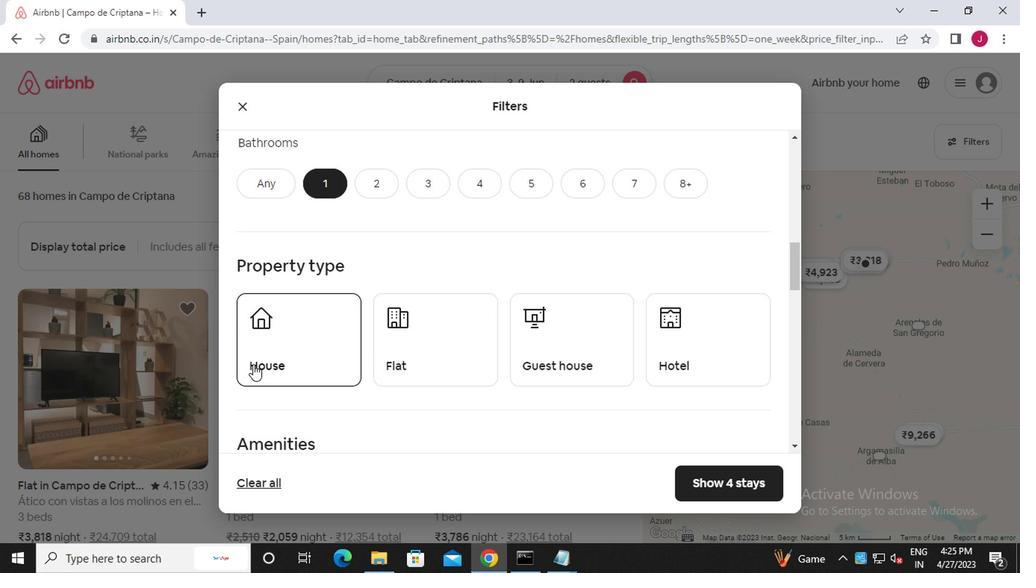 
Action: Mouse moved to (418, 335)
Screenshot: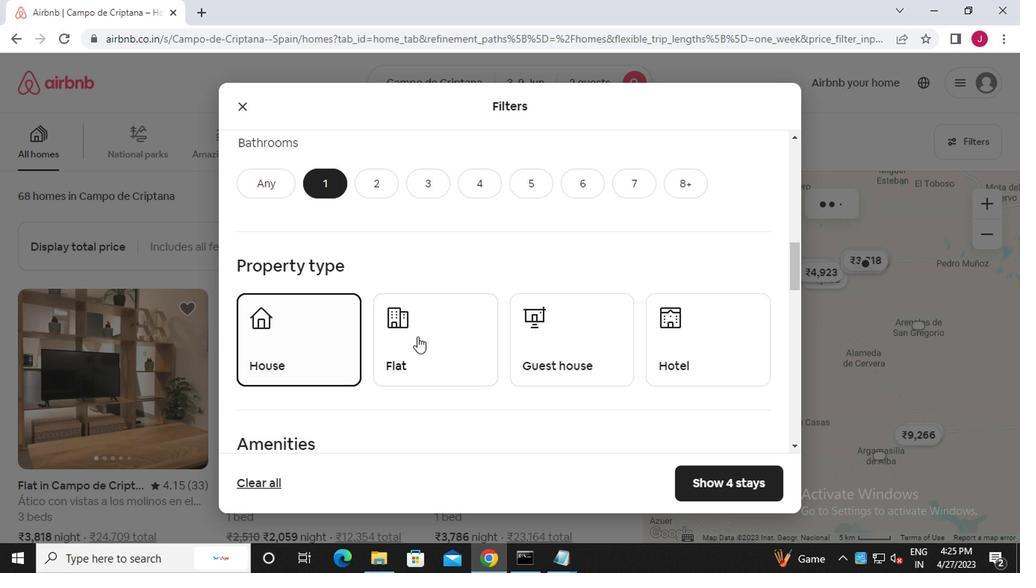 
Action: Mouse pressed left at (418, 335)
Screenshot: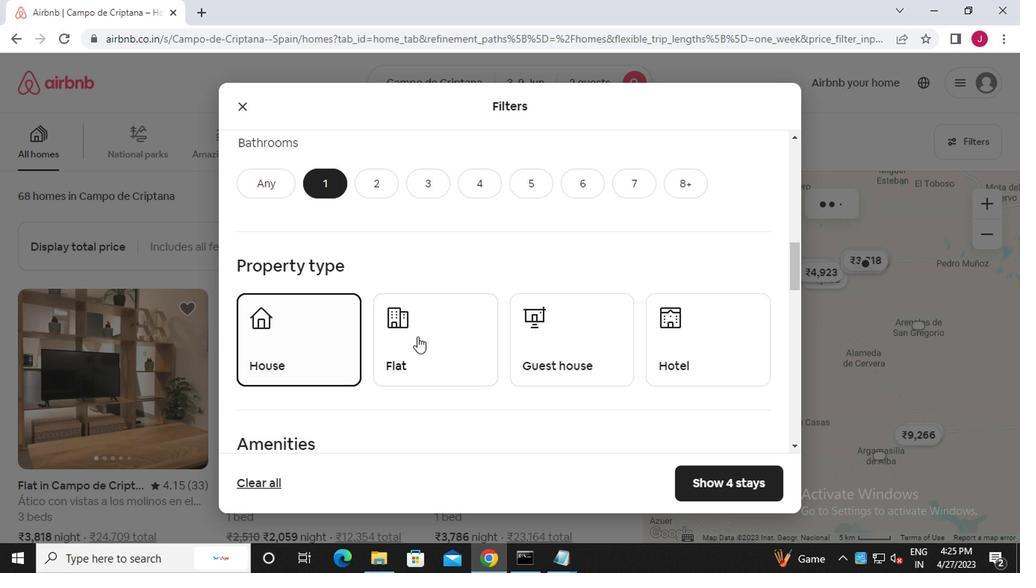 
Action: Mouse moved to (582, 365)
Screenshot: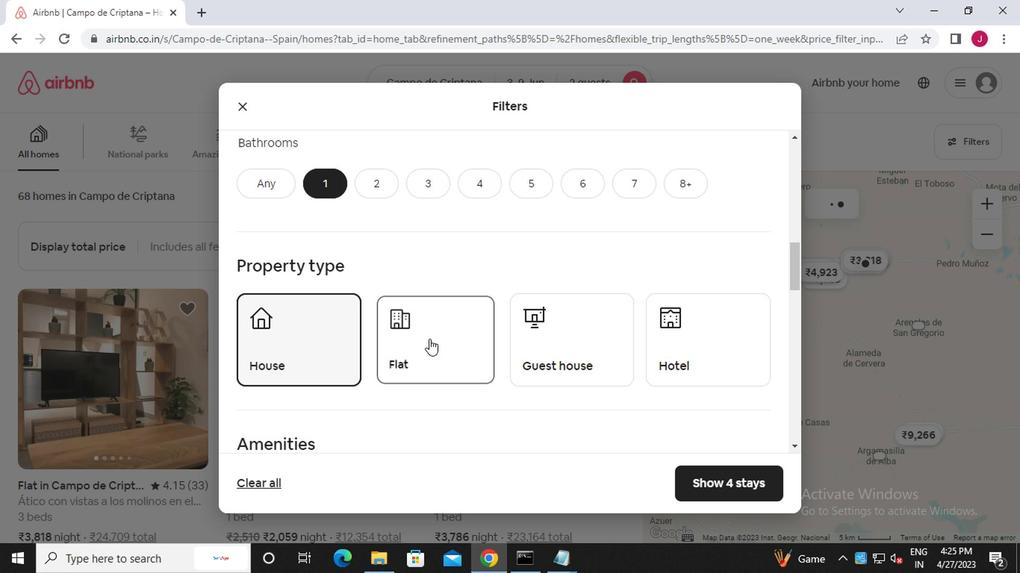 
Action: Mouse pressed left at (582, 365)
Screenshot: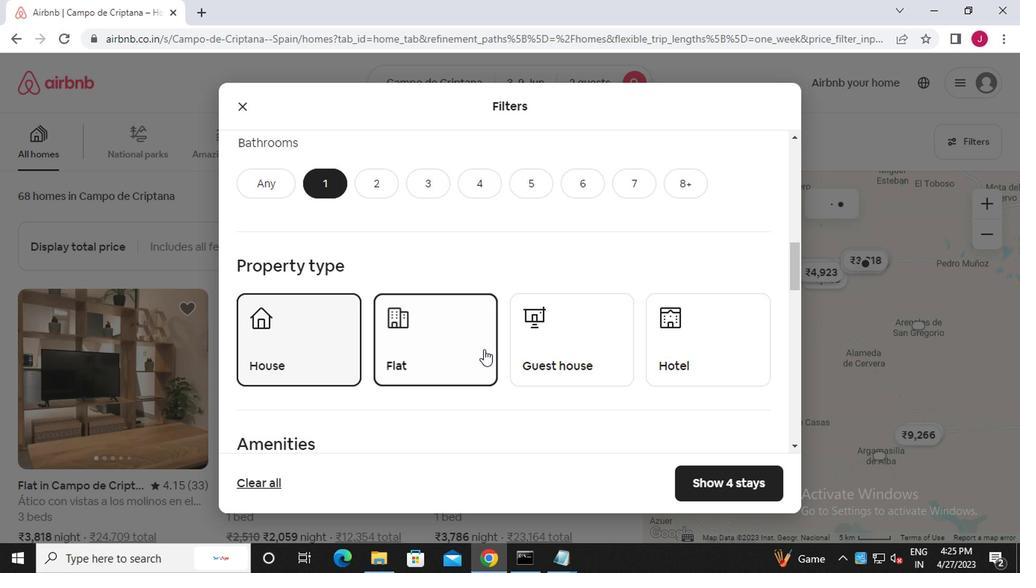 
Action: Mouse moved to (664, 348)
Screenshot: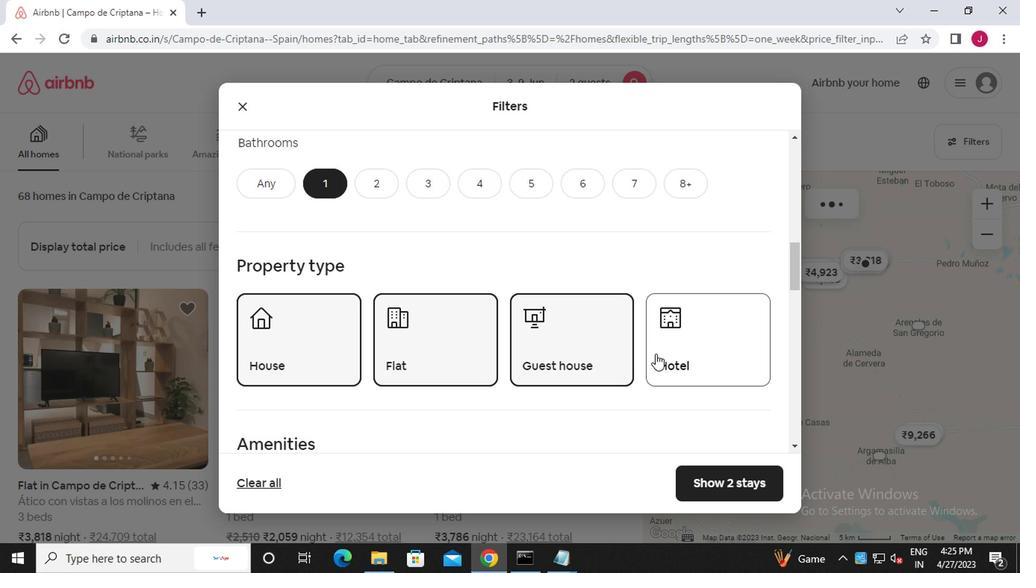 
Action: Mouse pressed left at (664, 348)
Screenshot: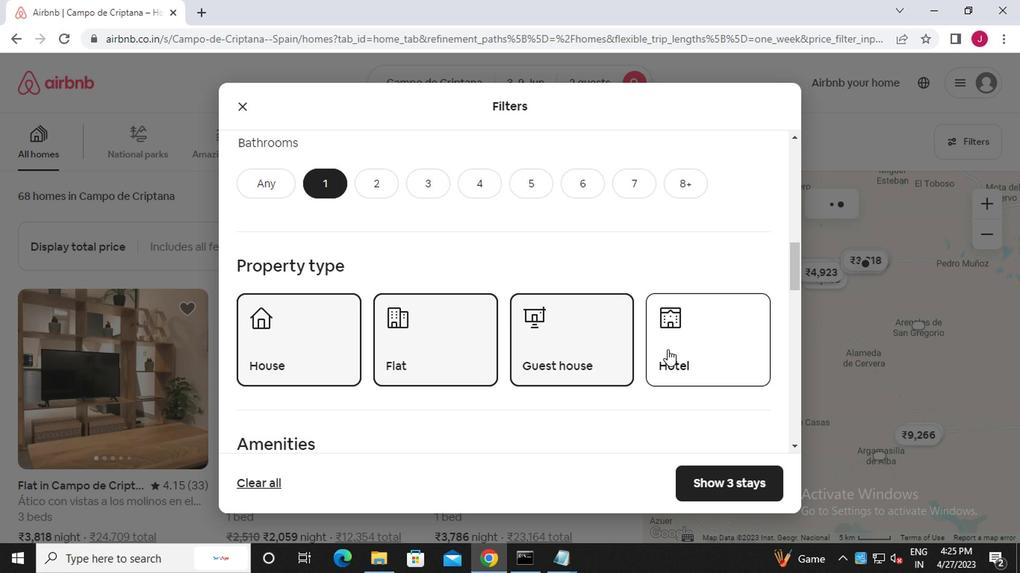 
Action: Mouse moved to (654, 339)
Screenshot: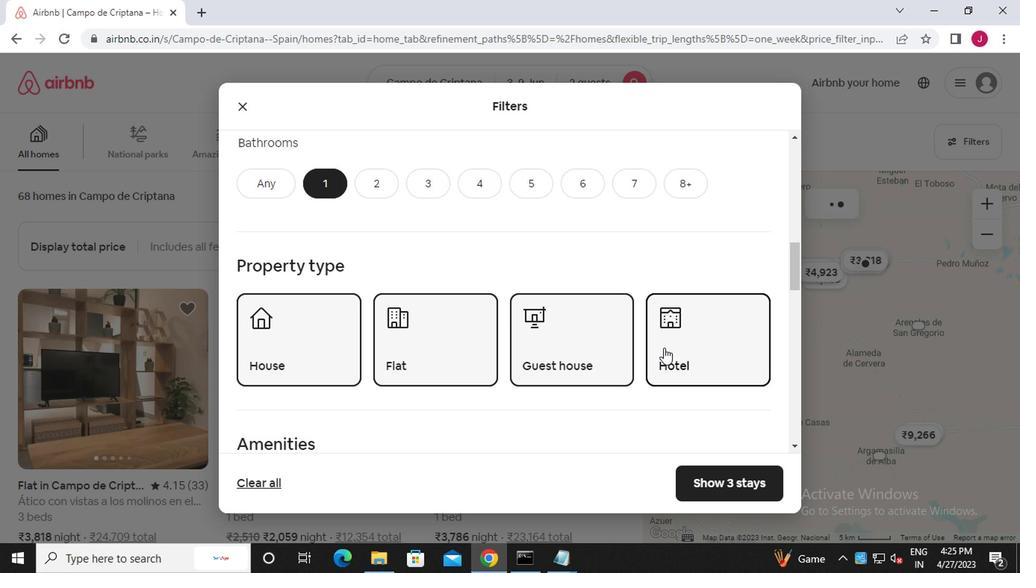 
Action: Mouse scrolled (654, 339) with delta (0, 0)
Screenshot: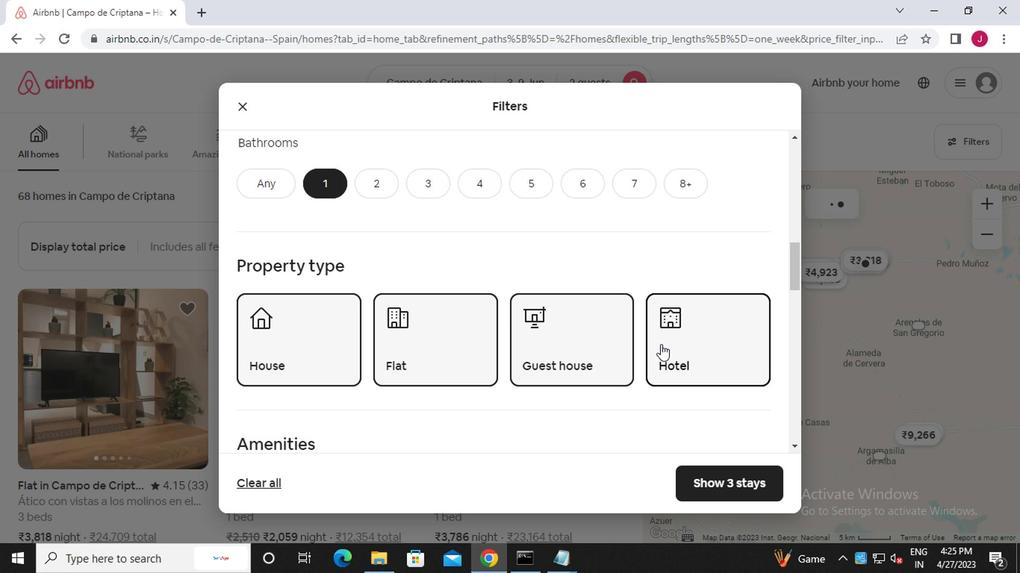 
Action: Mouse scrolled (654, 339) with delta (0, 0)
Screenshot: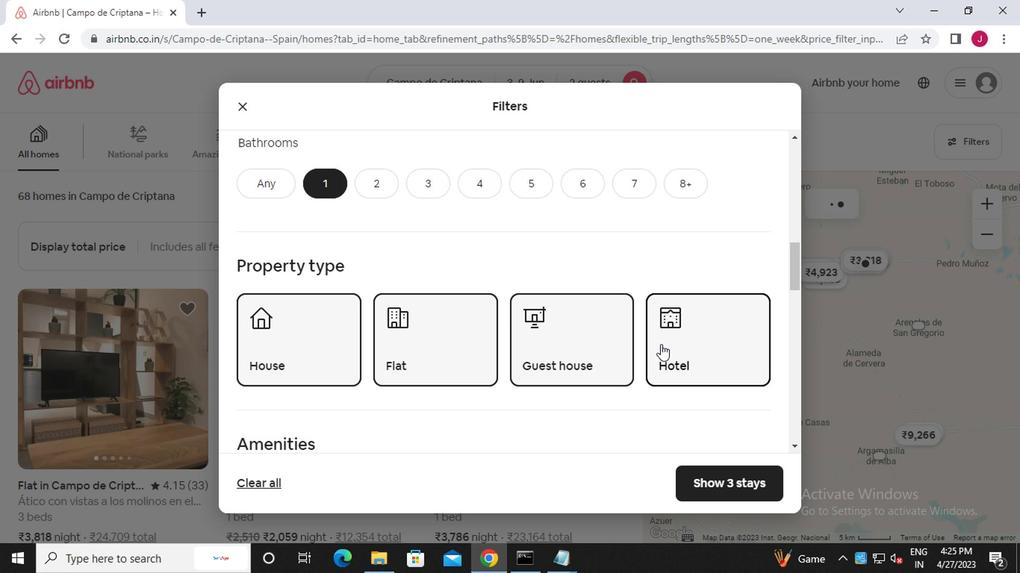 
Action: Mouse scrolled (654, 339) with delta (0, 0)
Screenshot: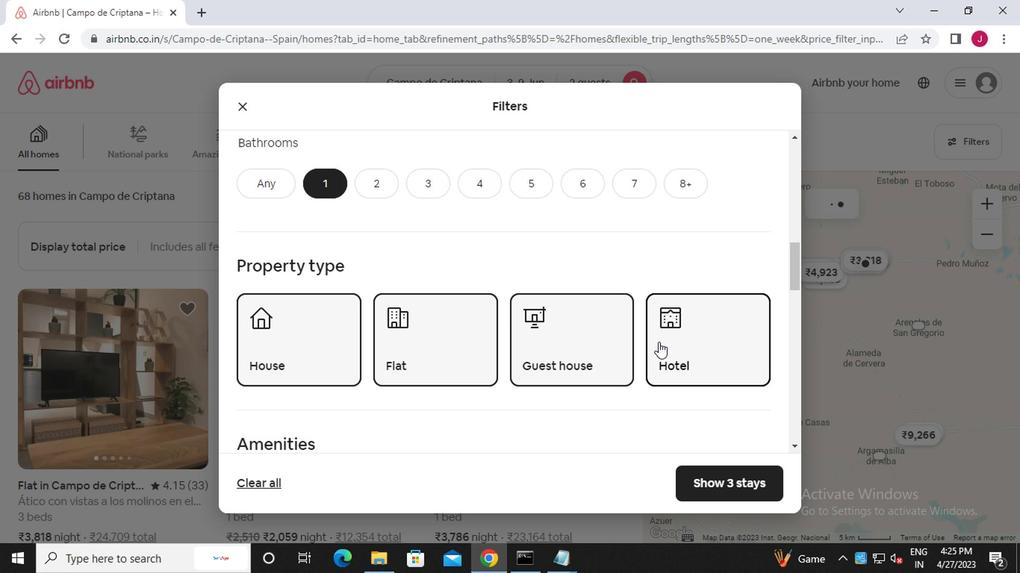 
Action: Mouse scrolled (654, 339) with delta (0, 0)
Screenshot: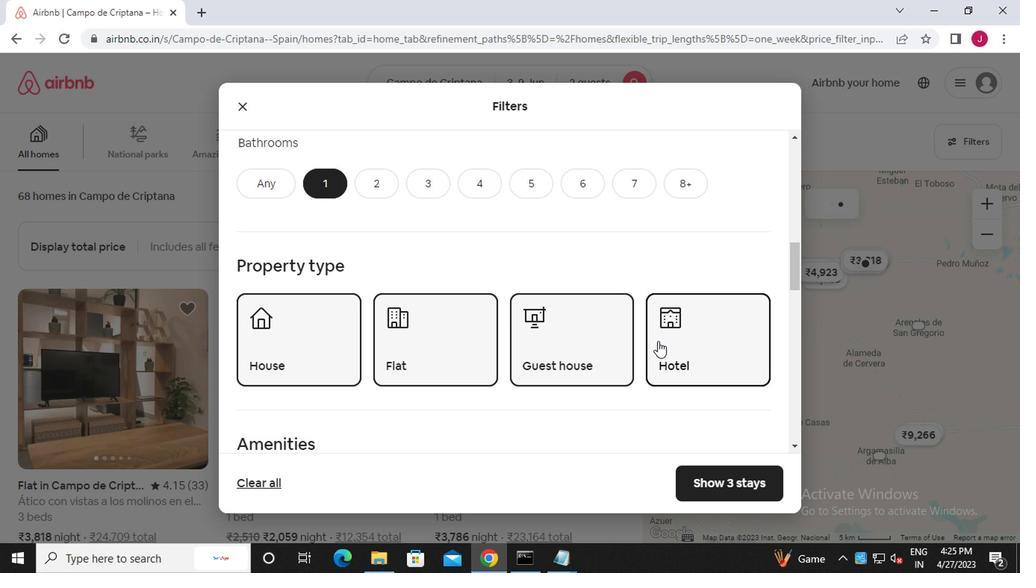 
Action: Mouse scrolled (654, 339) with delta (0, 0)
Screenshot: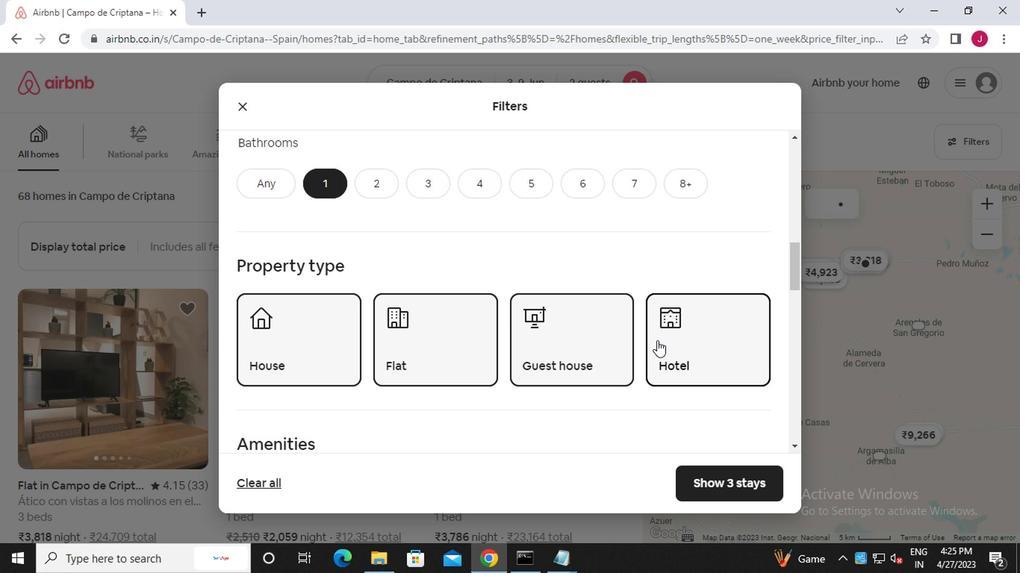 
Action: Mouse moved to (728, 413)
Screenshot: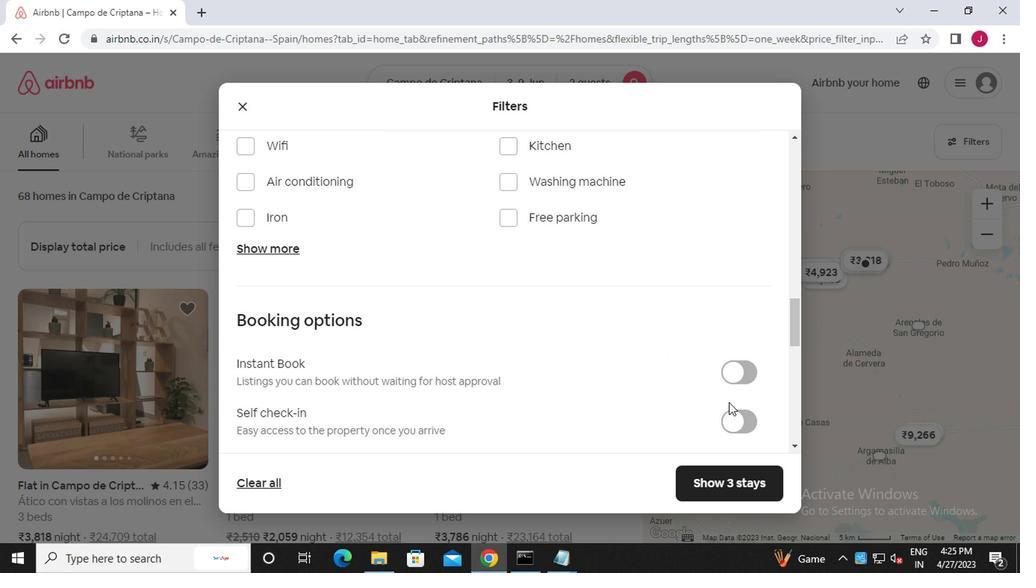 
Action: Mouse pressed left at (728, 413)
Screenshot: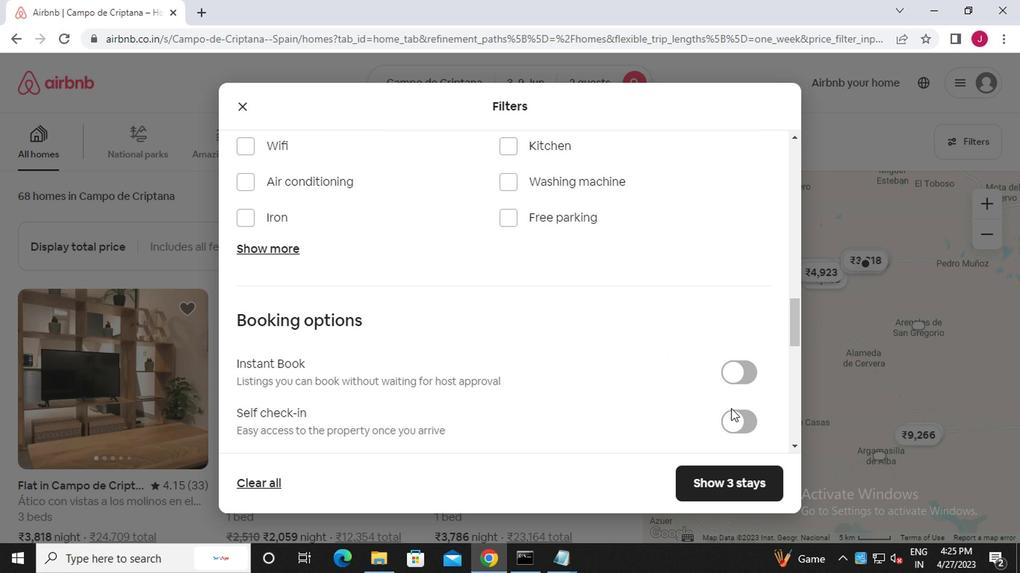 
Action: Mouse moved to (405, 357)
Screenshot: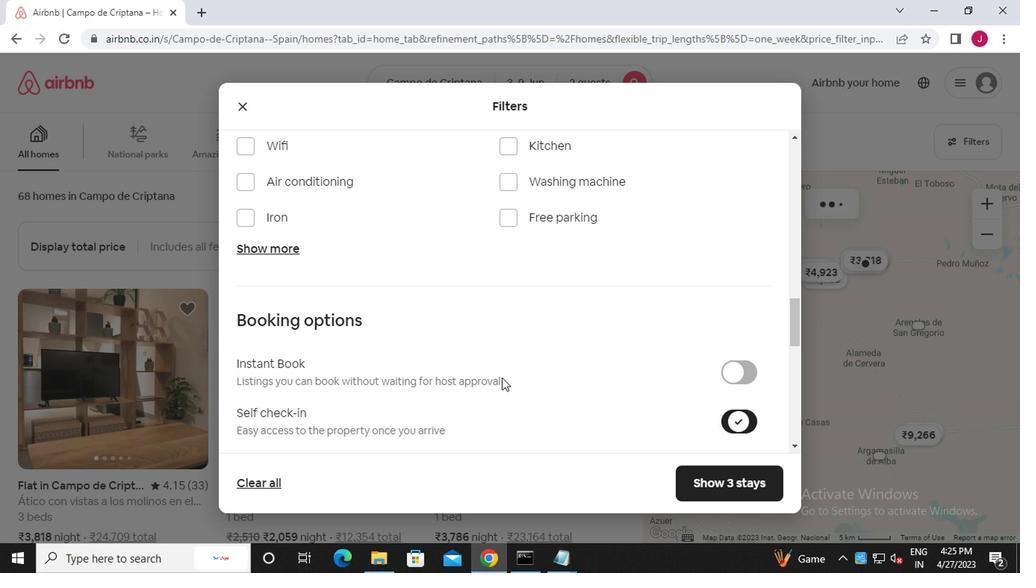 
Action: Mouse scrolled (405, 357) with delta (0, 0)
Screenshot: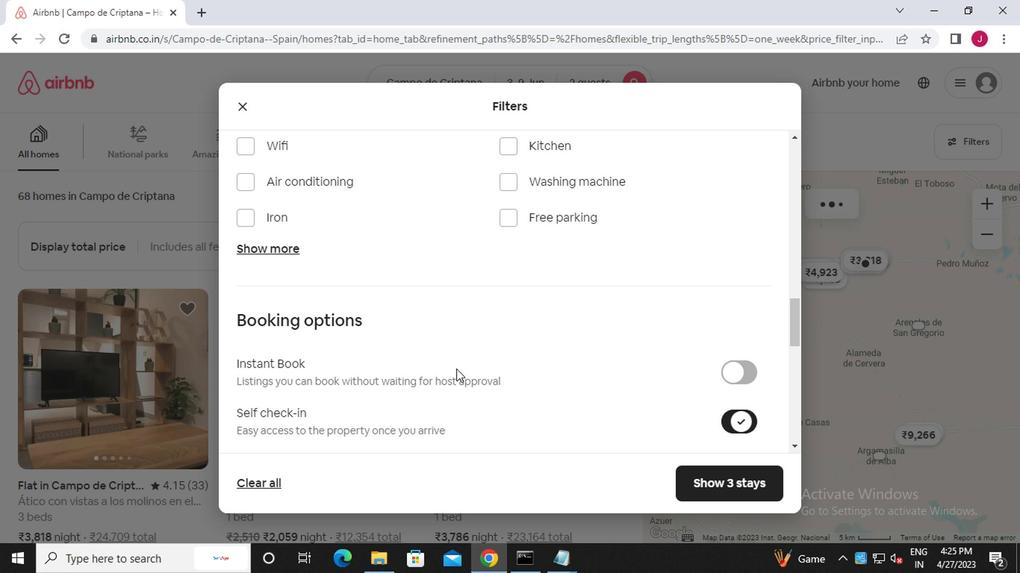 
Action: Mouse moved to (404, 357)
Screenshot: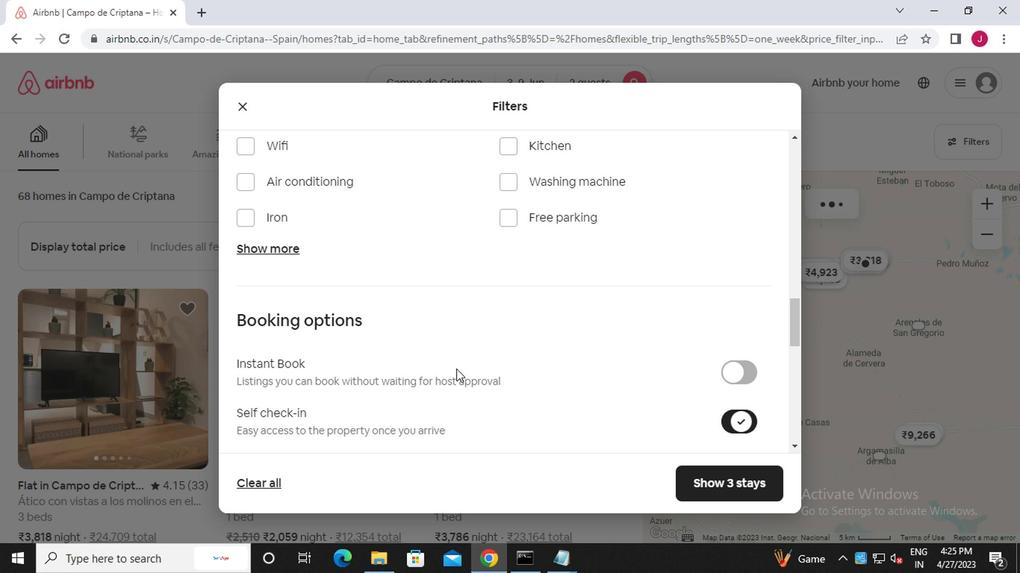
Action: Mouse scrolled (404, 356) with delta (0, -1)
Screenshot: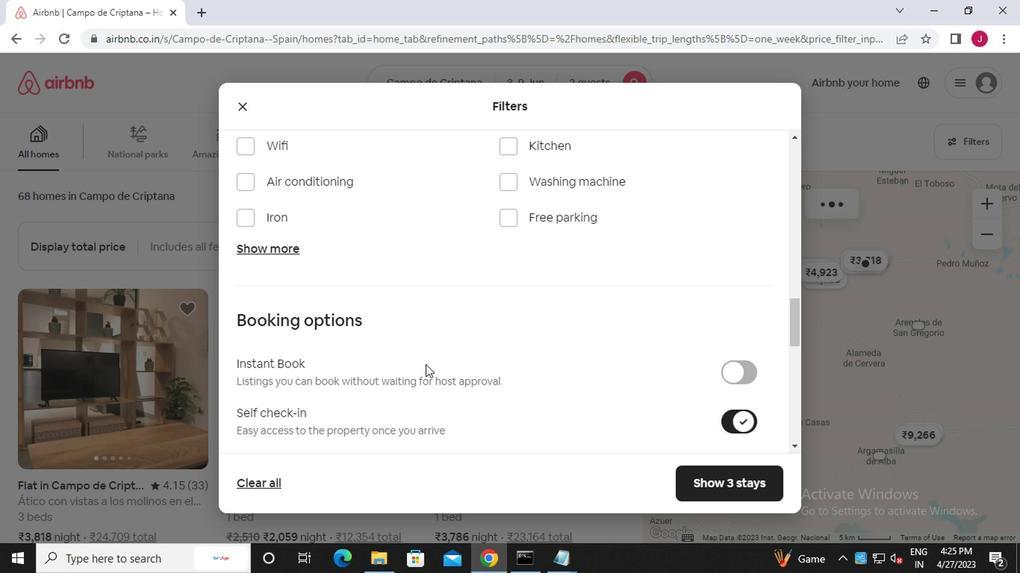 
Action: Mouse scrolled (404, 356) with delta (0, -1)
Screenshot: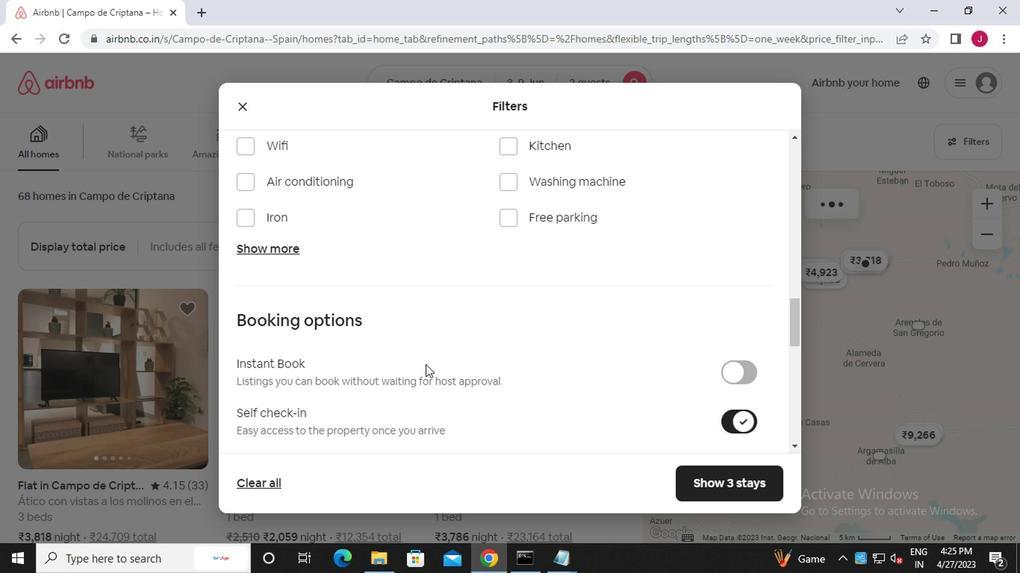 
Action: Mouse moved to (400, 356)
Screenshot: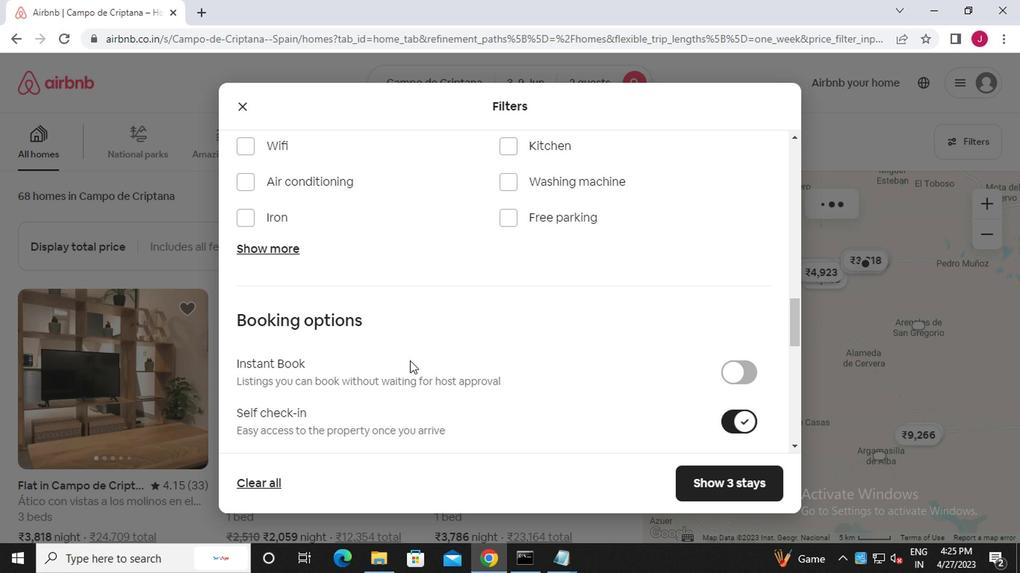 
Action: Mouse scrolled (400, 355) with delta (0, 0)
Screenshot: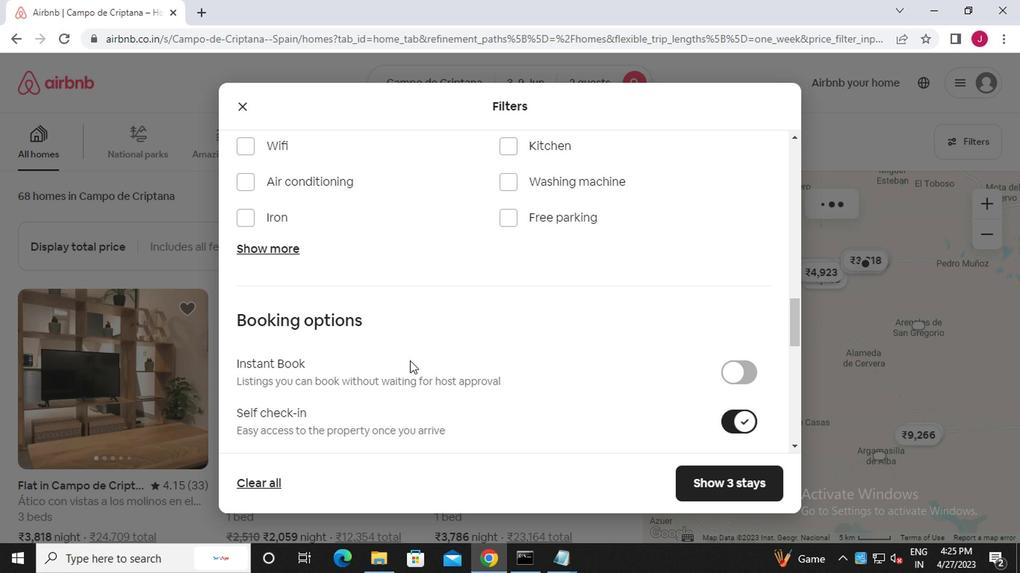 
Action: Mouse moved to (398, 355)
Screenshot: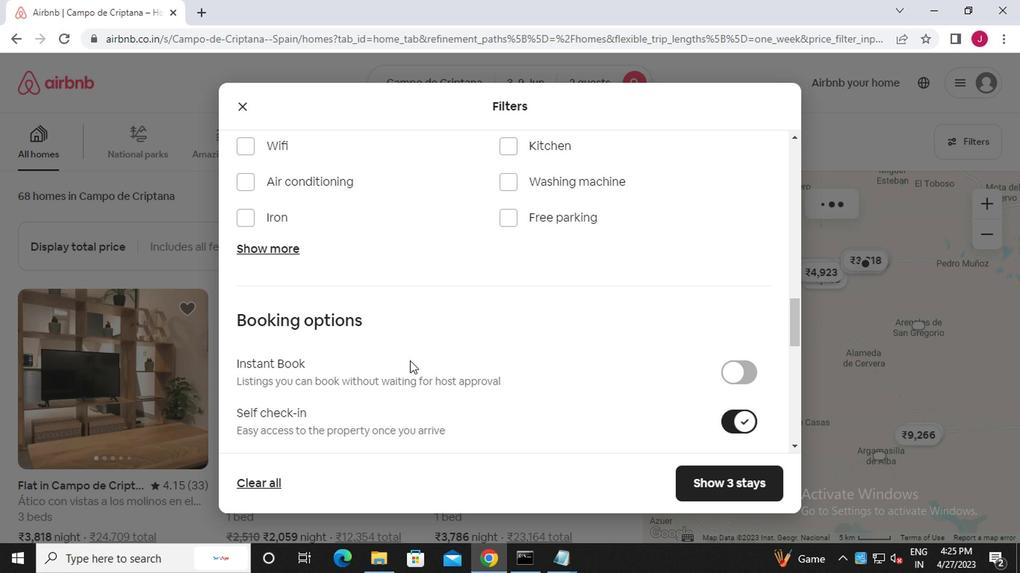 
Action: Mouse scrolled (398, 353) with delta (0, -1)
Screenshot: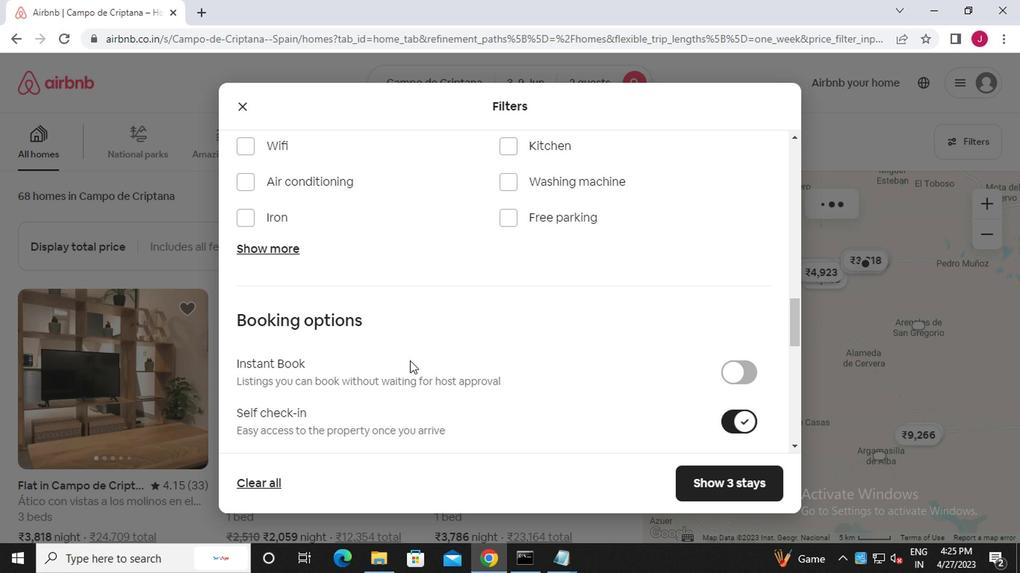 
Action: Mouse moved to (396, 353)
Screenshot: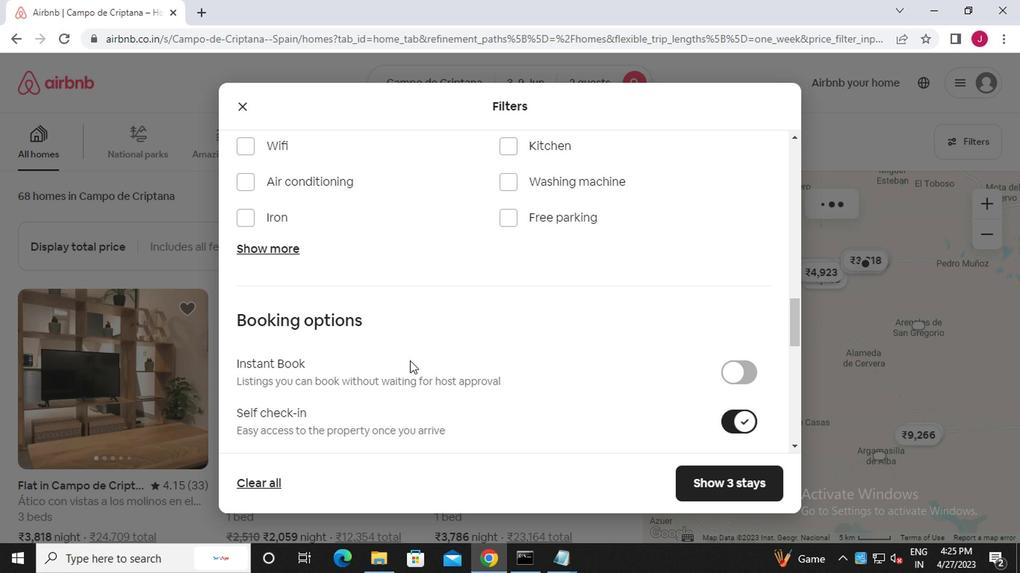 
Action: Mouse scrolled (396, 353) with delta (0, 0)
Screenshot: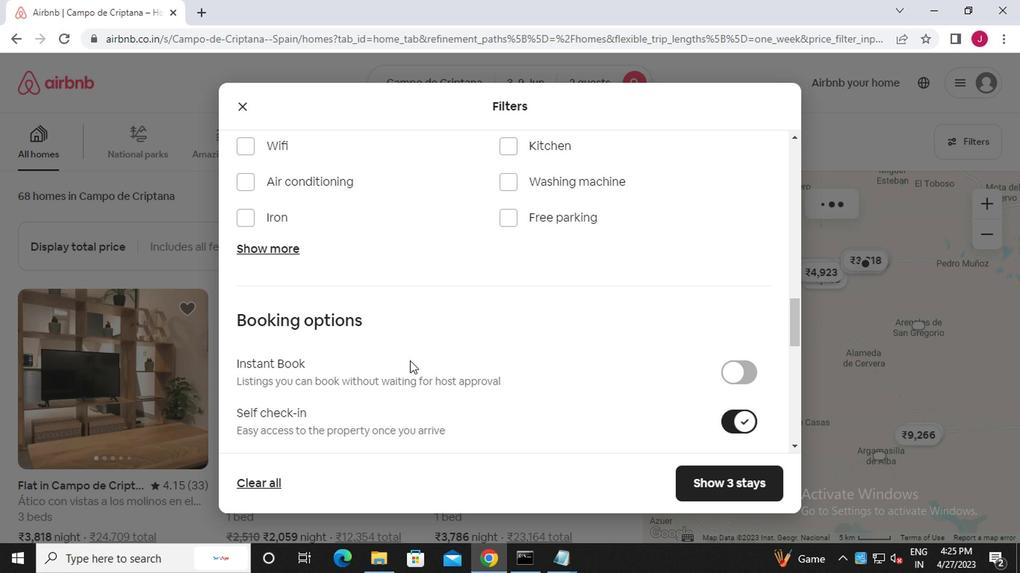 
Action: Mouse moved to (395, 353)
Screenshot: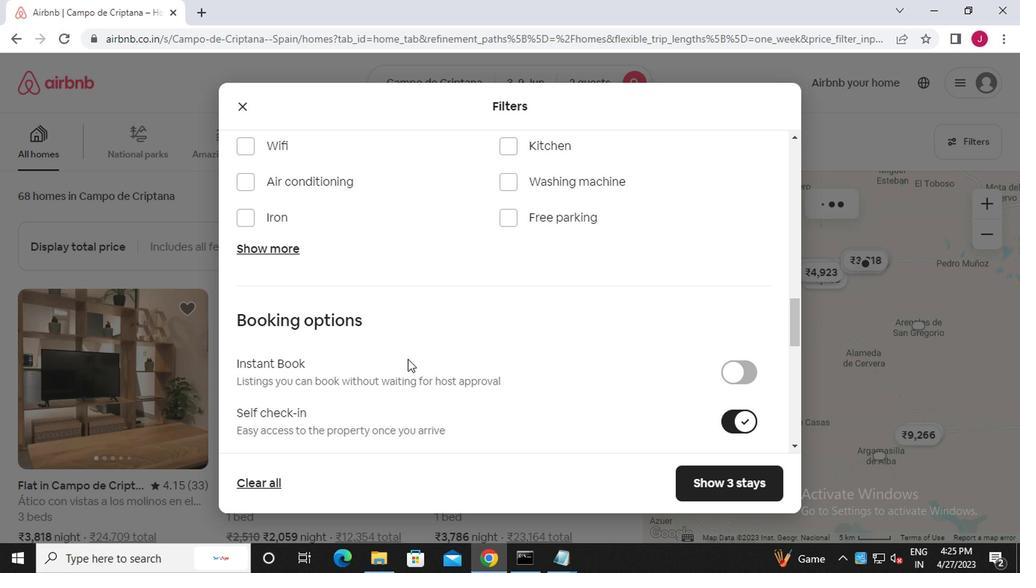 
Action: Mouse scrolled (395, 352) with delta (0, -1)
Screenshot: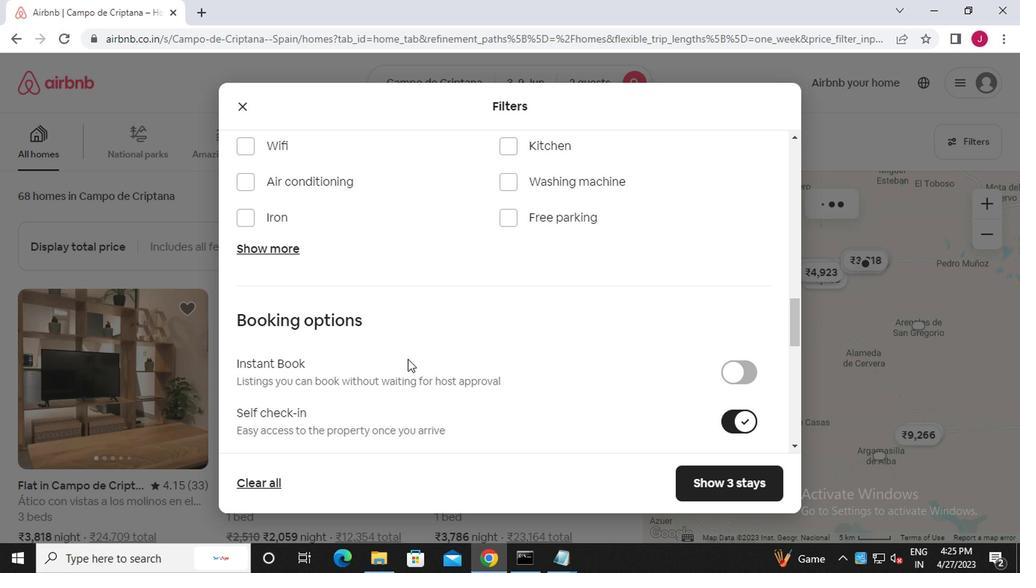 
Action: Mouse moved to (393, 351)
Screenshot: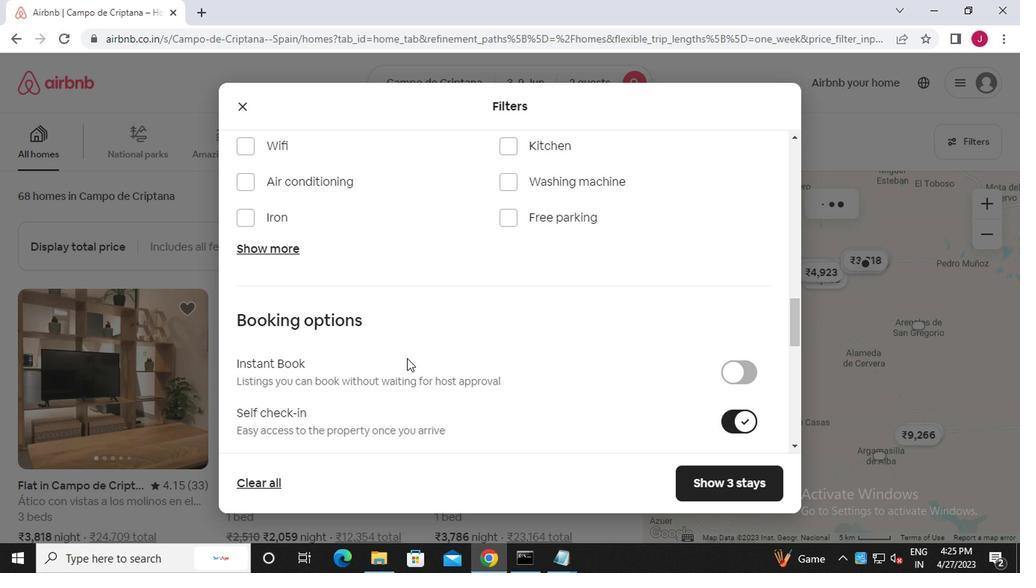 
Action: Mouse scrolled (393, 350) with delta (0, -1)
Screenshot: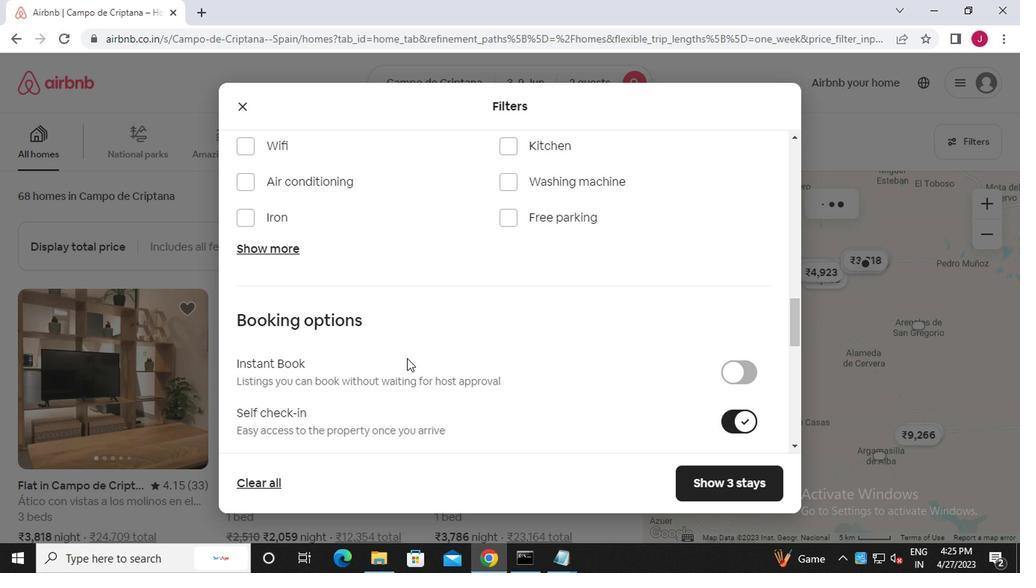 
Action: Mouse moved to (248, 382)
Screenshot: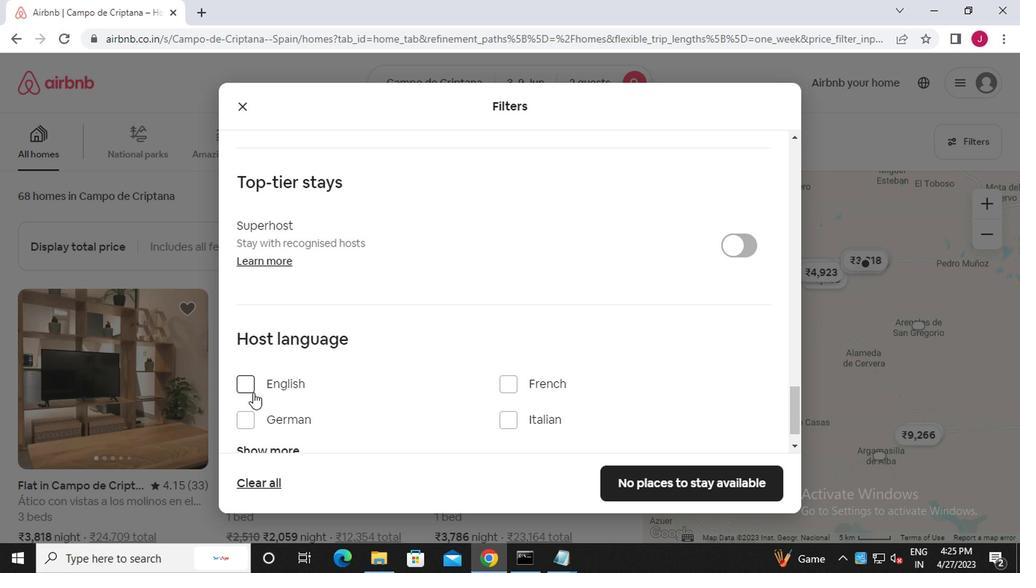 
Action: Mouse pressed left at (248, 382)
Screenshot: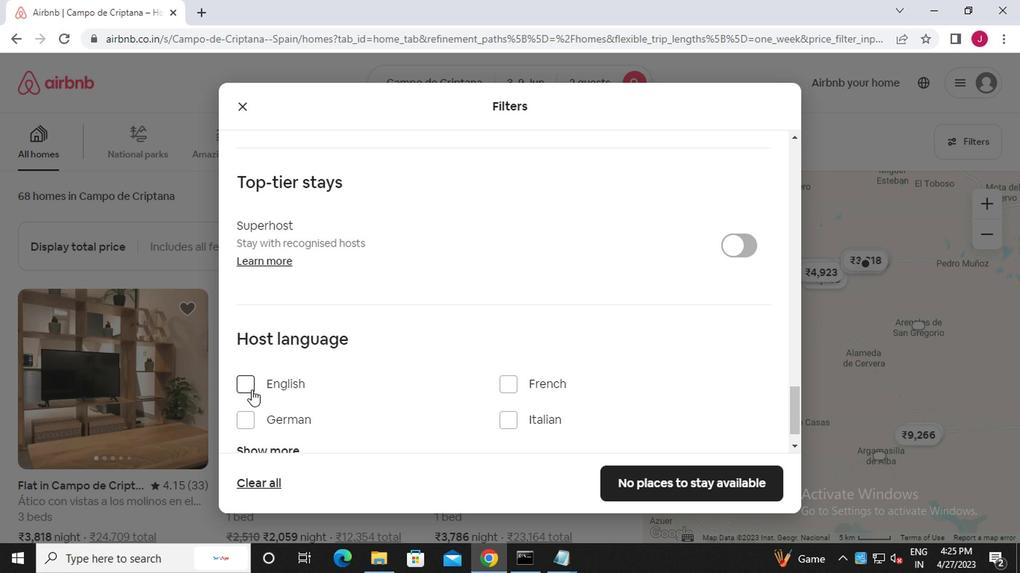 
Action: Mouse moved to (644, 478)
Screenshot: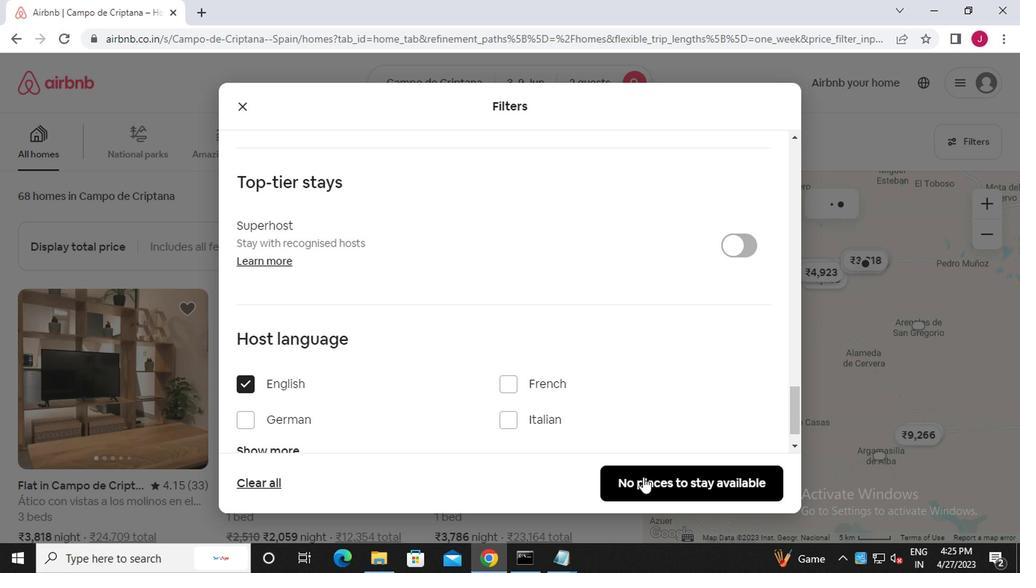 
Action: Mouse pressed left at (644, 478)
Screenshot: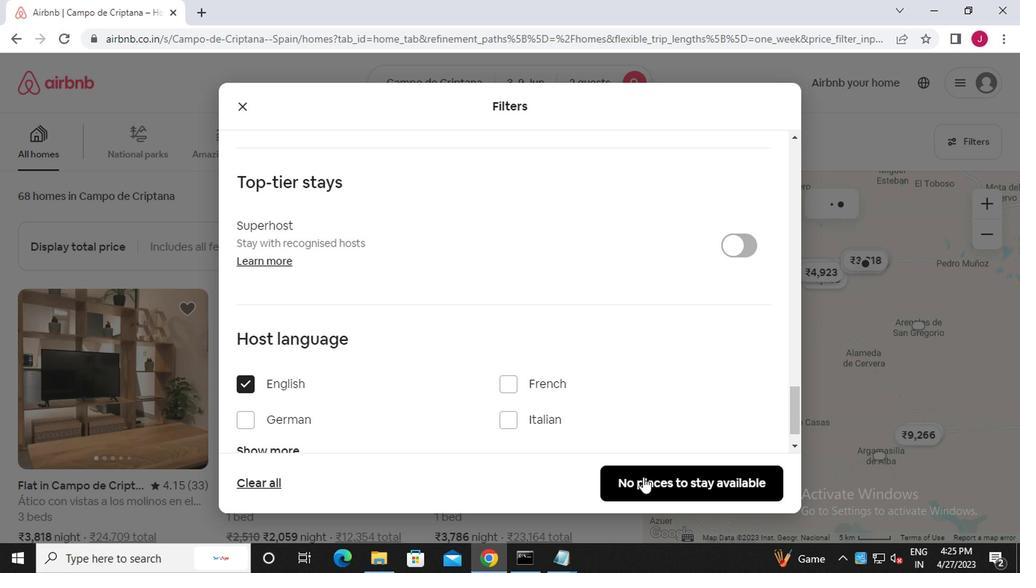
Action: Mouse moved to (646, 477)
Screenshot: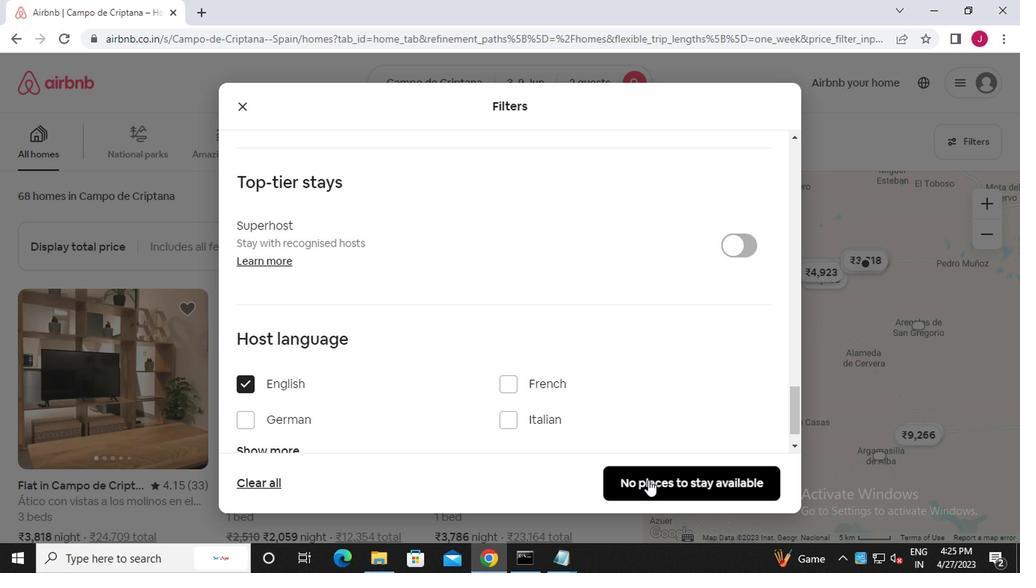 
